 Task: Select the Always option in the global toolbar to show the label.
Action: Mouse moved to (14, 646)
Screenshot: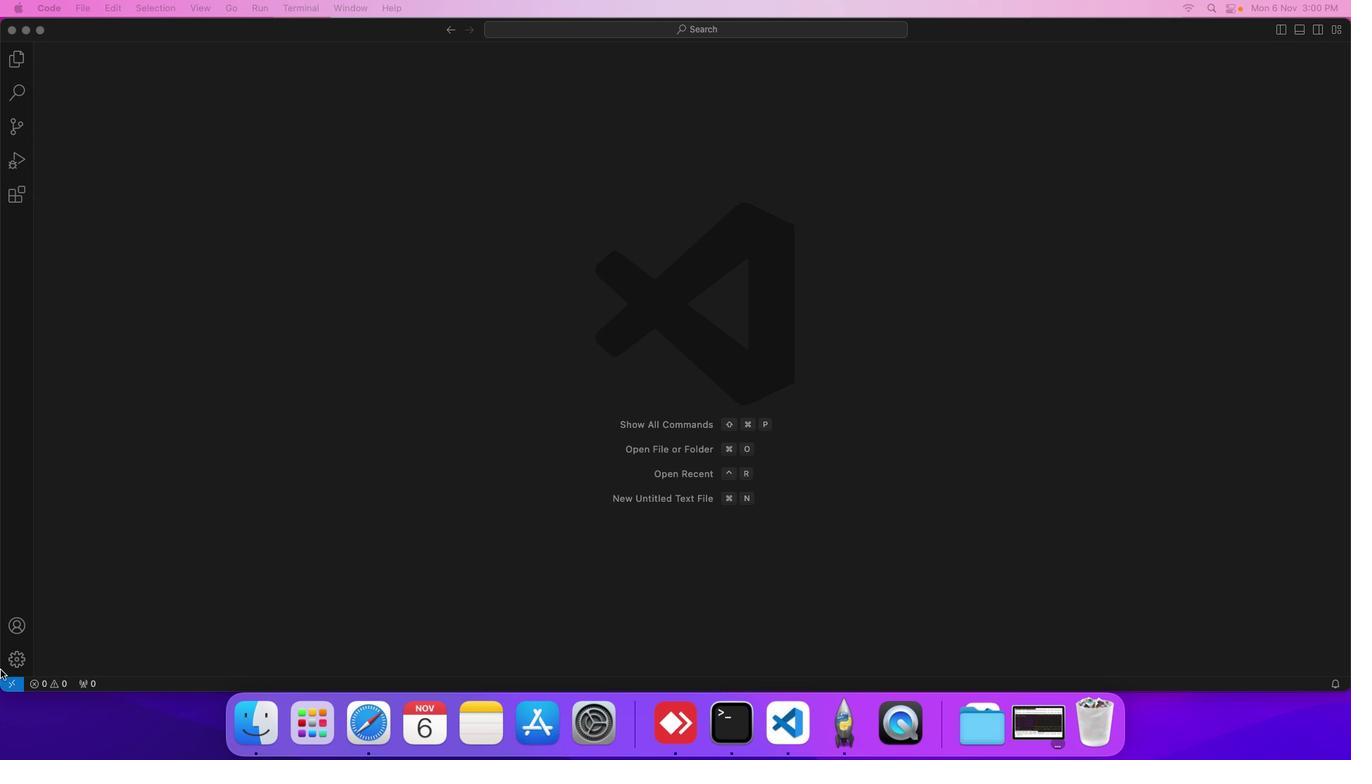
Action: Mouse pressed left at (14, 646)
Screenshot: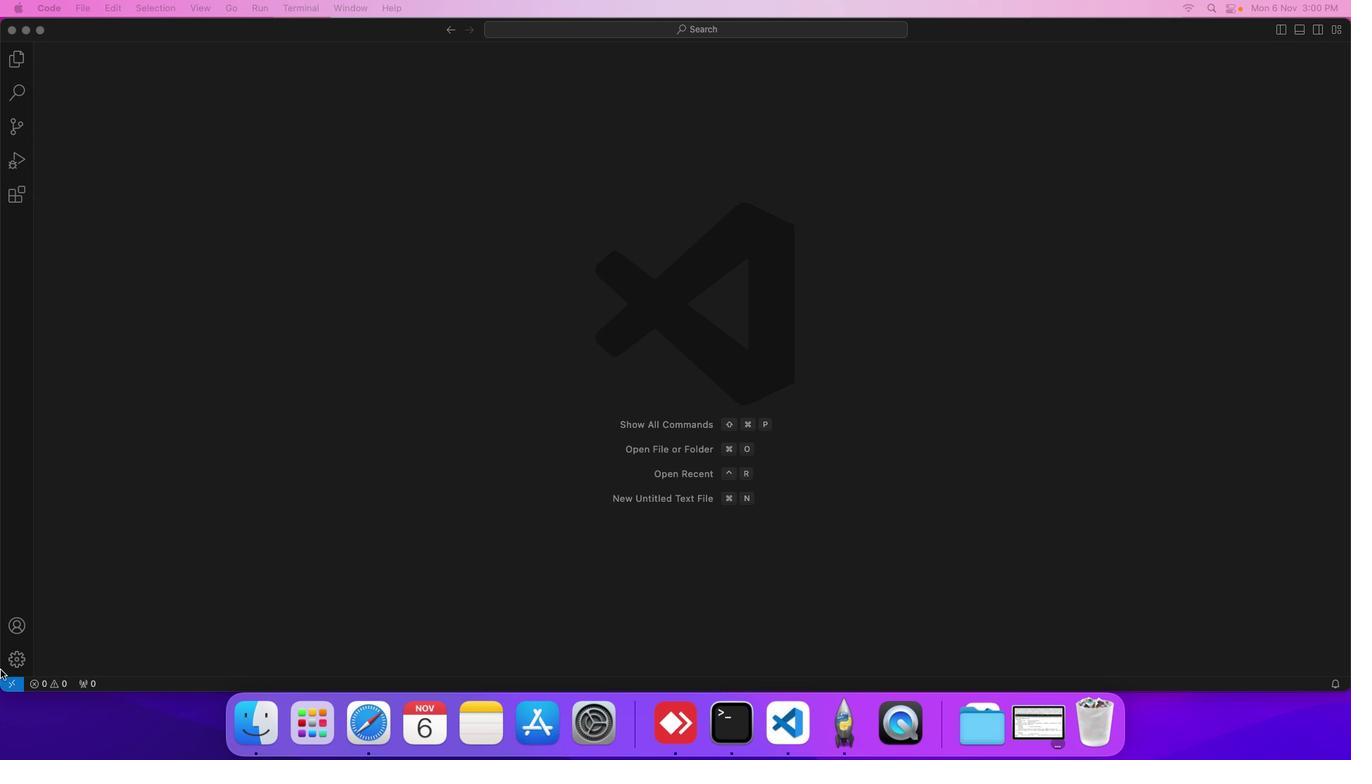 
Action: Mouse moved to (103, 535)
Screenshot: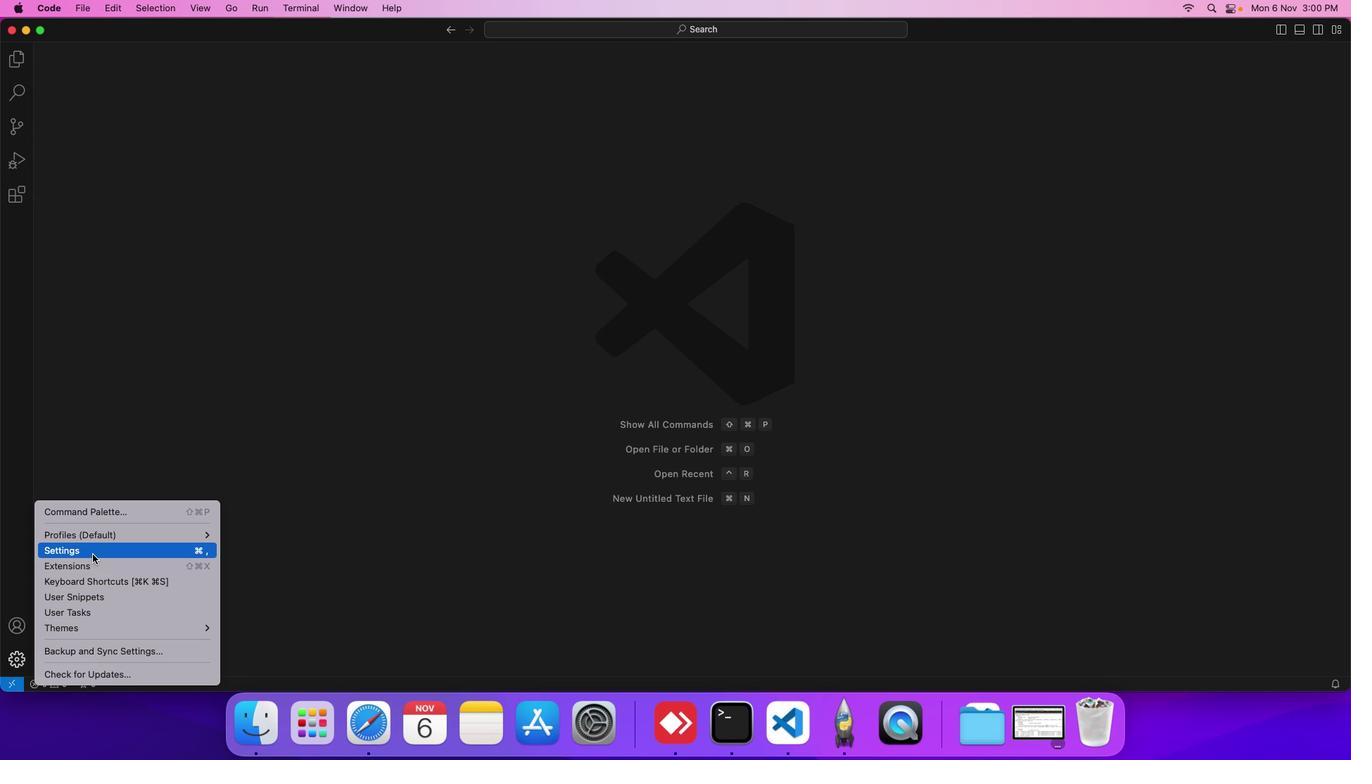 
Action: Mouse pressed left at (103, 535)
Screenshot: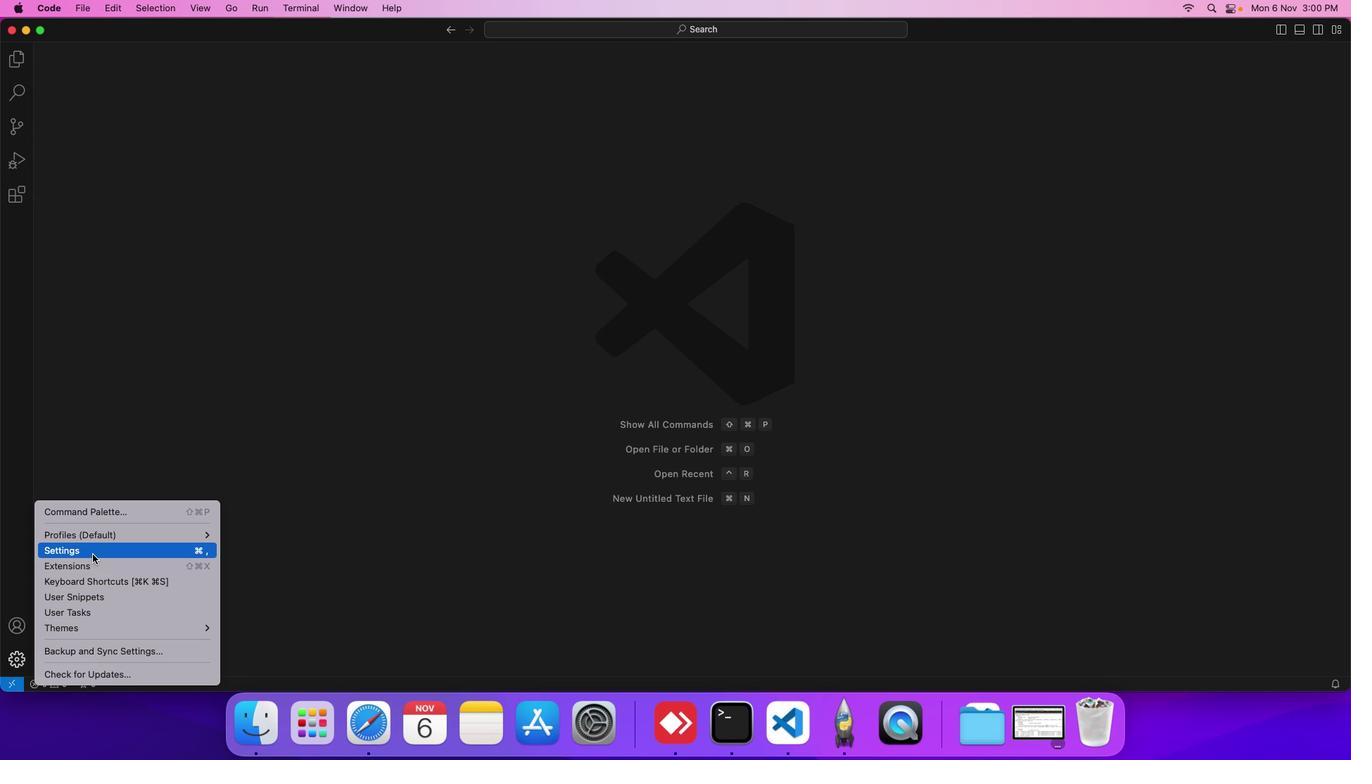 
Action: Mouse moved to (324, 197)
Screenshot: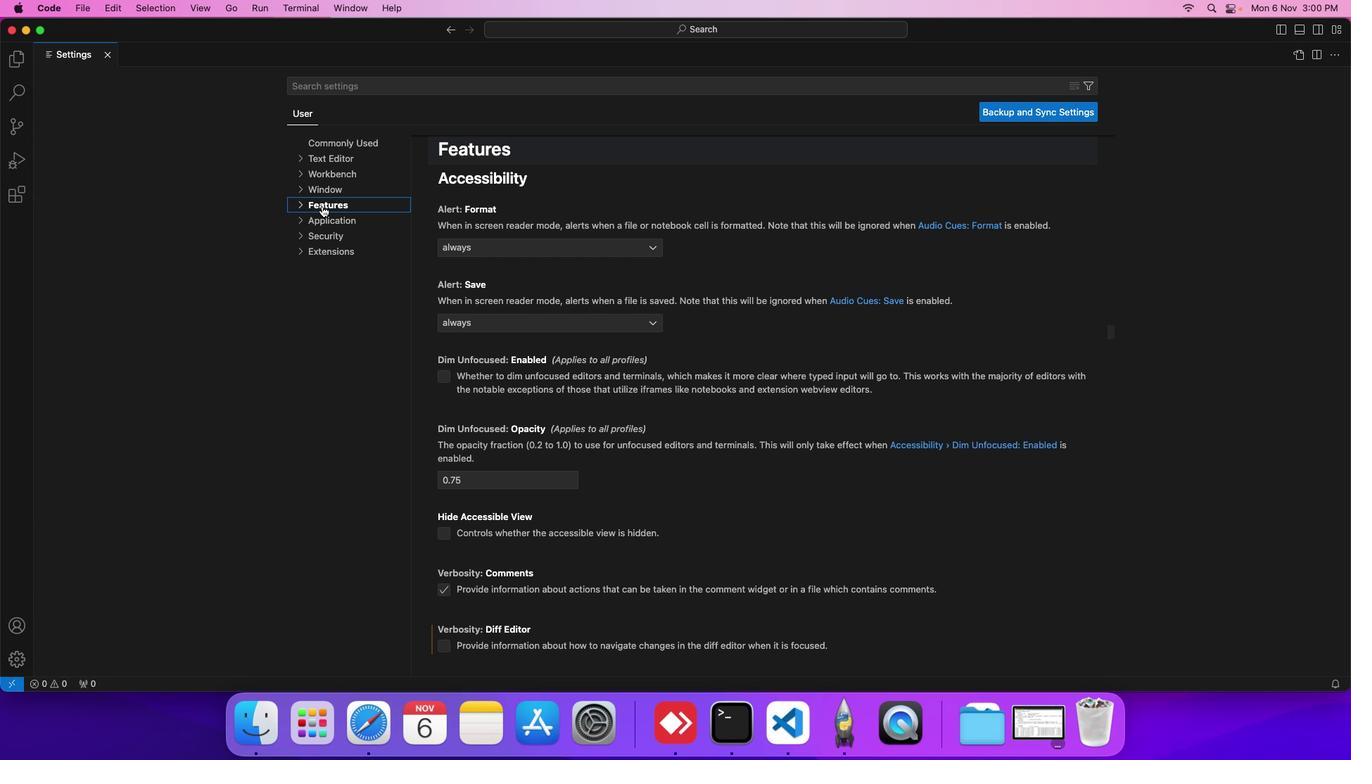 
Action: Mouse pressed left at (324, 197)
Screenshot: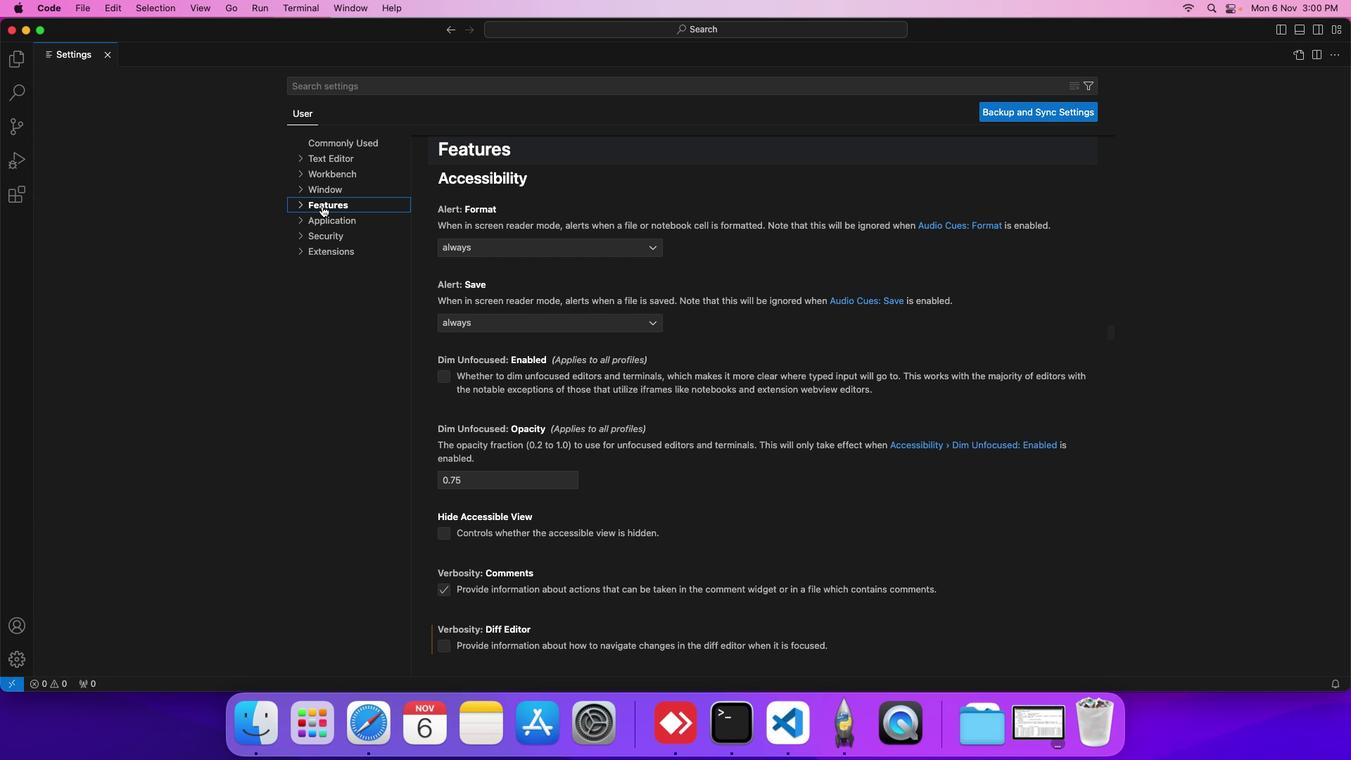 
Action: Mouse moved to (343, 418)
Screenshot: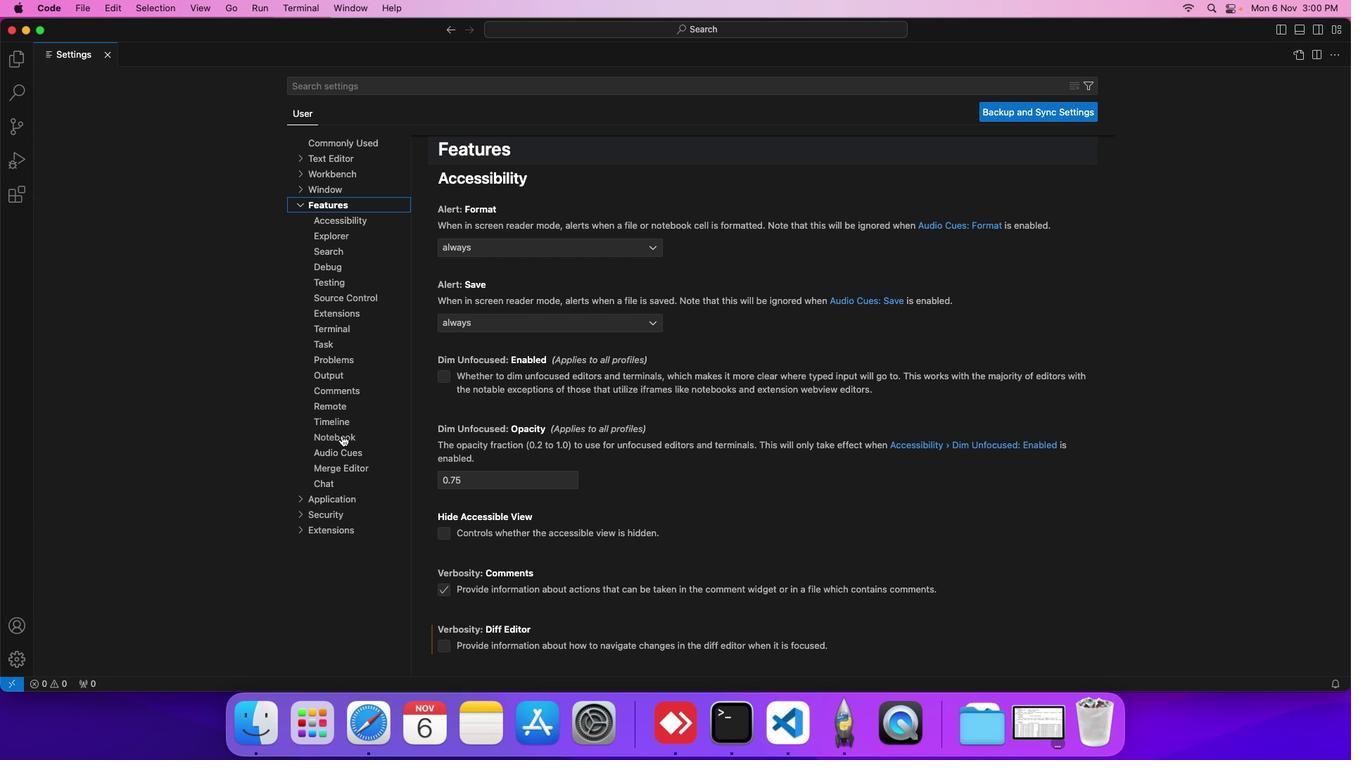 
Action: Mouse pressed left at (343, 418)
Screenshot: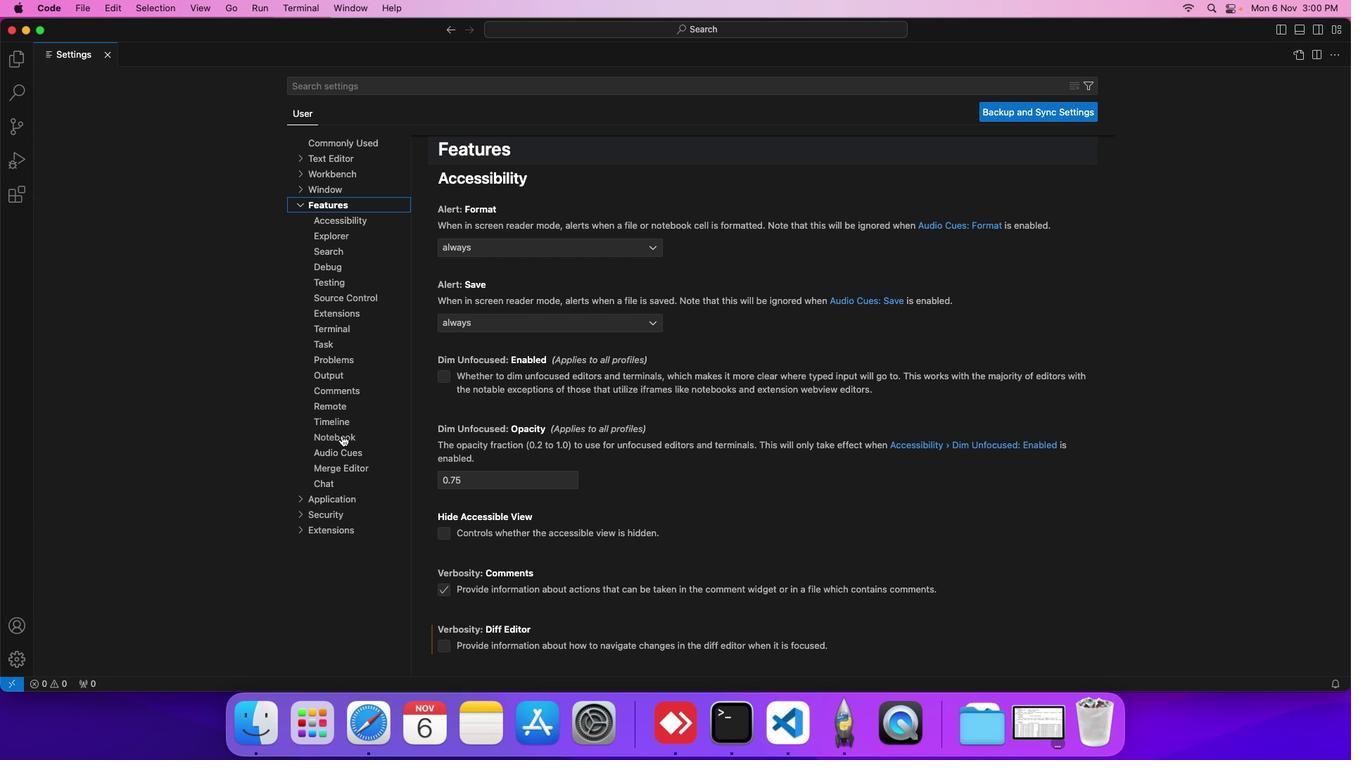 
Action: Mouse moved to (431, 468)
Screenshot: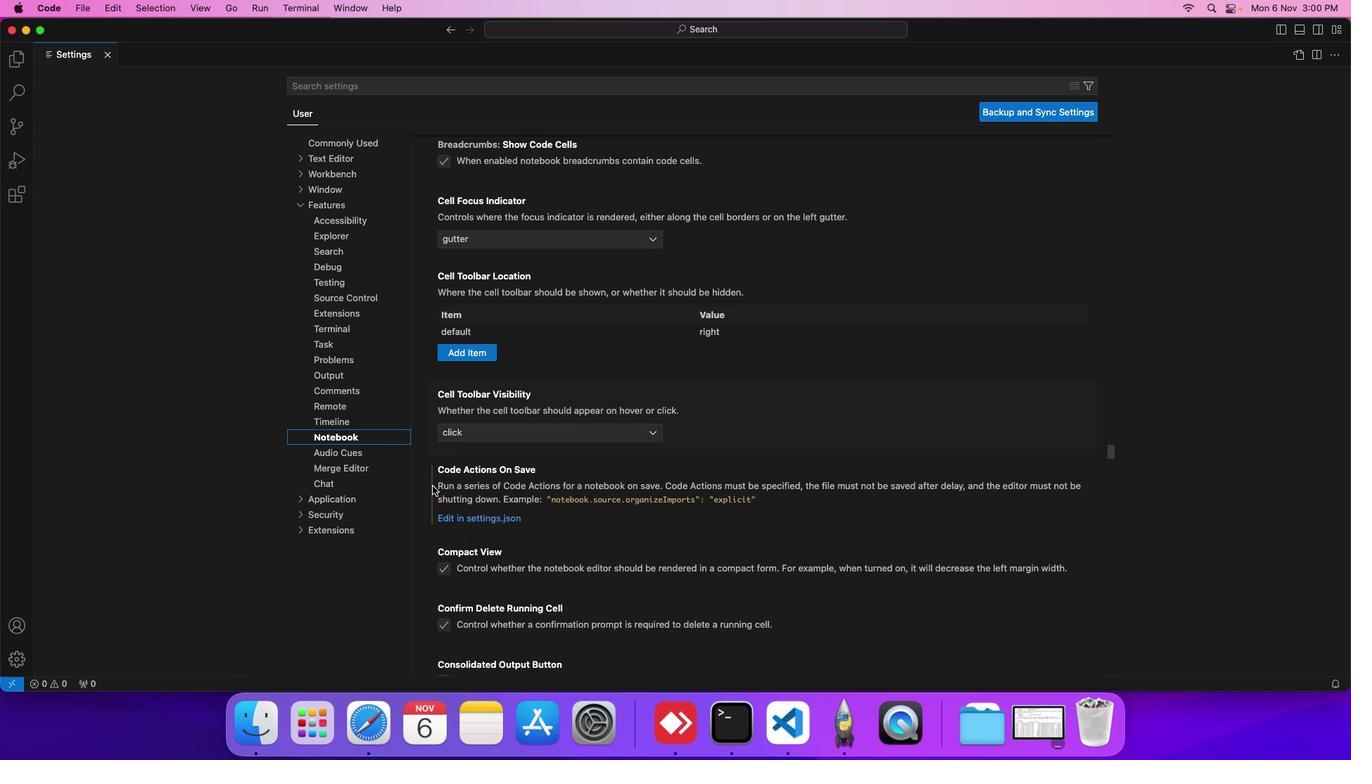 
Action: Mouse scrolled (431, 468) with delta (14, -1)
Screenshot: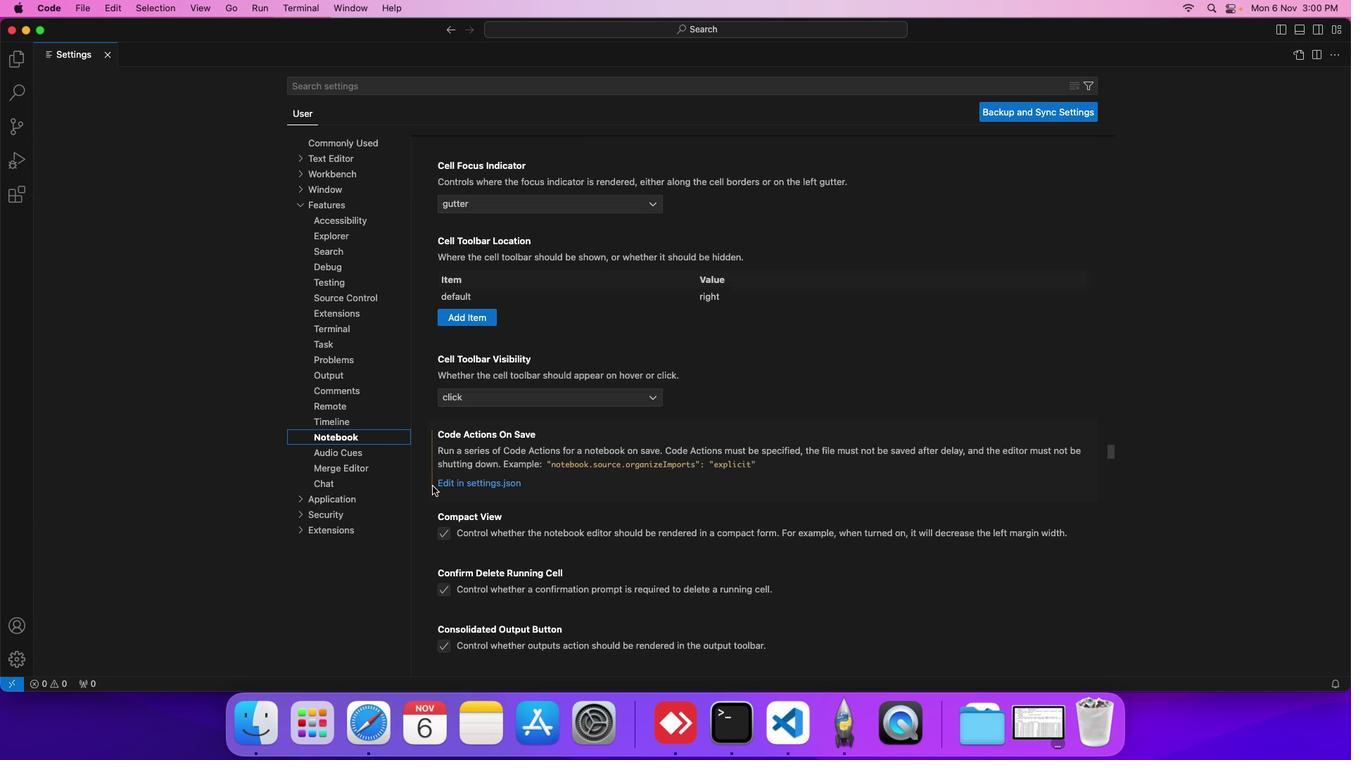 
Action: Mouse scrolled (431, 468) with delta (14, -1)
Screenshot: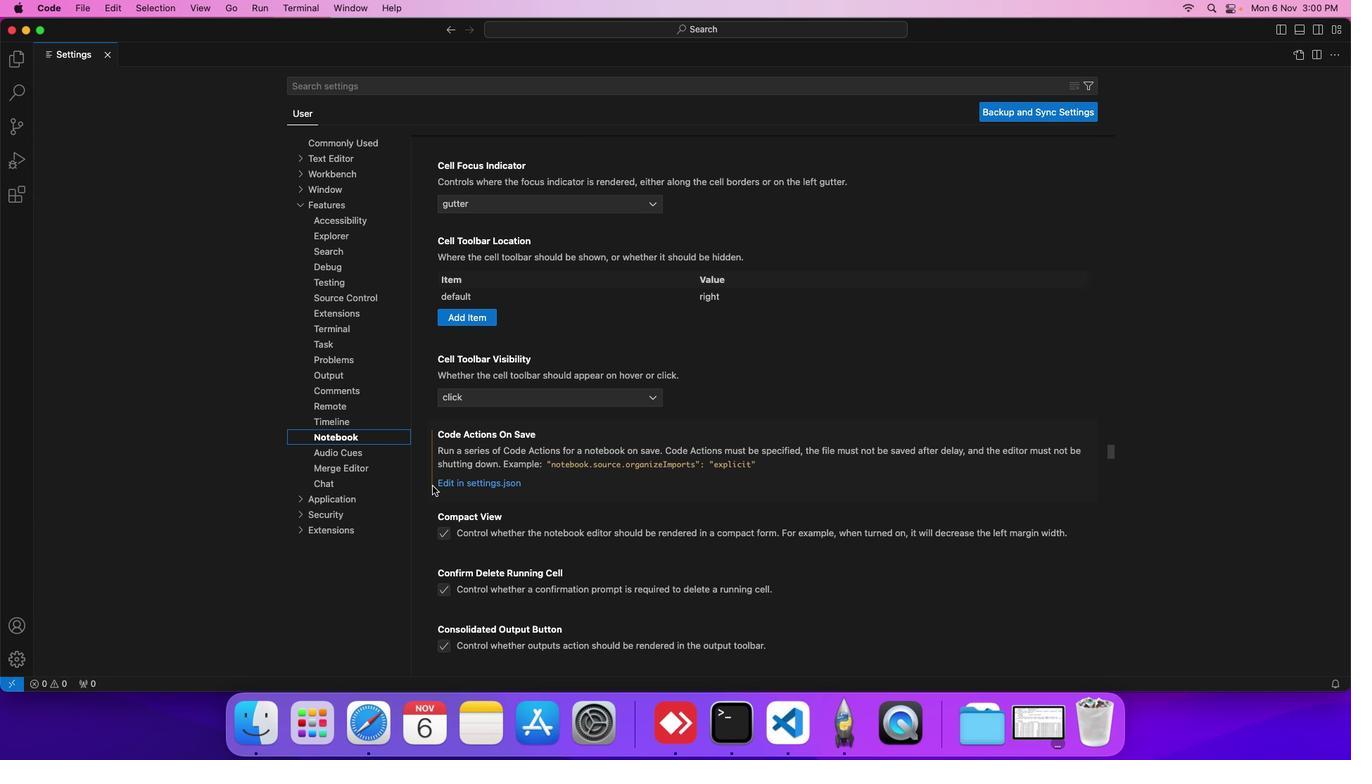
Action: Mouse scrolled (431, 468) with delta (14, -1)
Screenshot: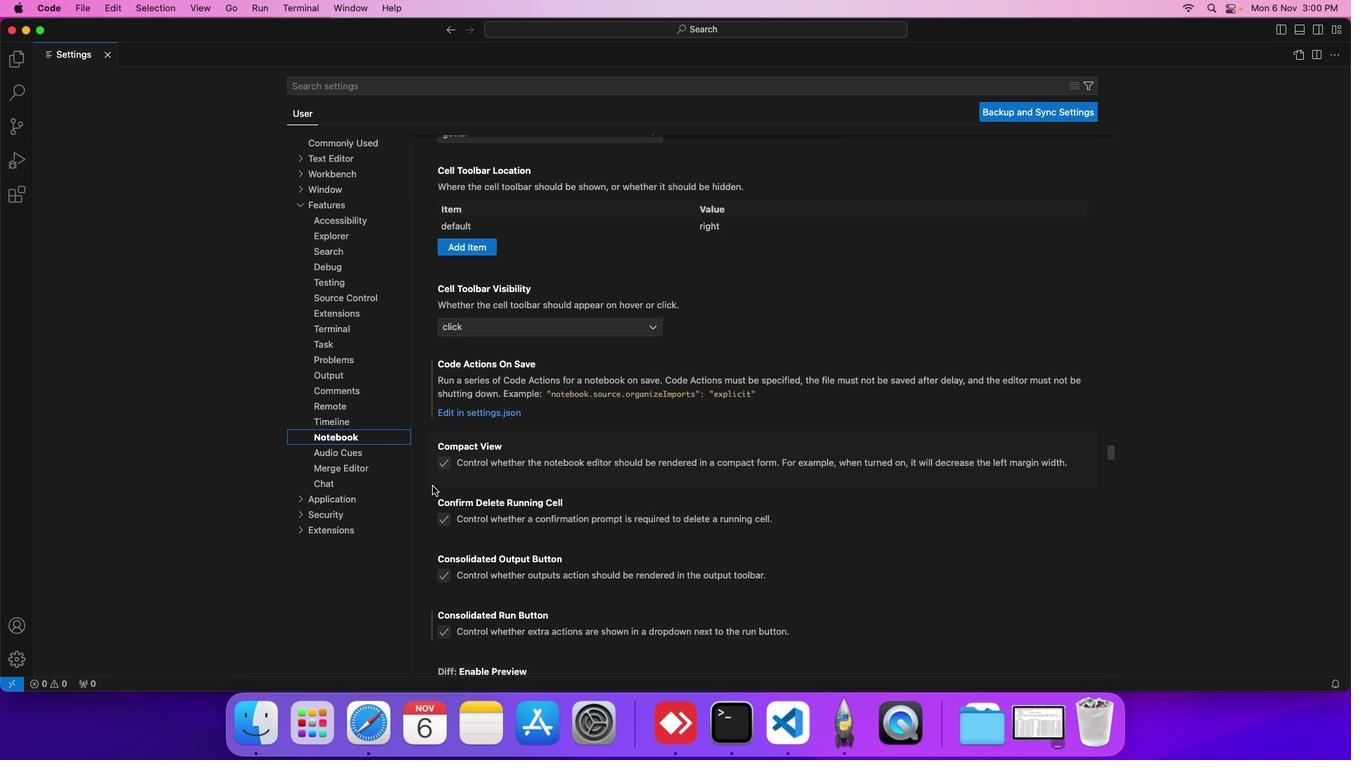 
Action: Mouse scrolled (431, 468) with delta (14, -1)
Screenshot: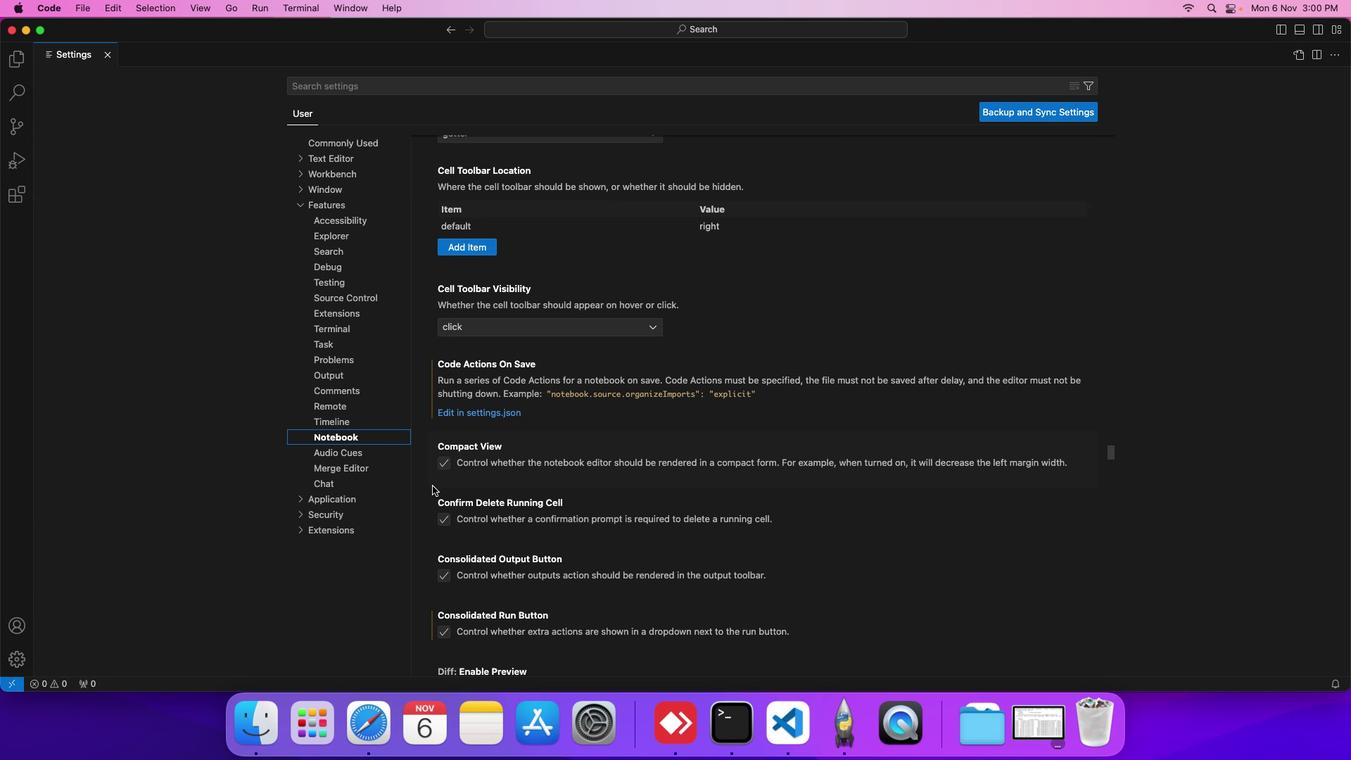 
Action: Mouse scrolled (431, 468) with delta (14, -1)
Screenshot: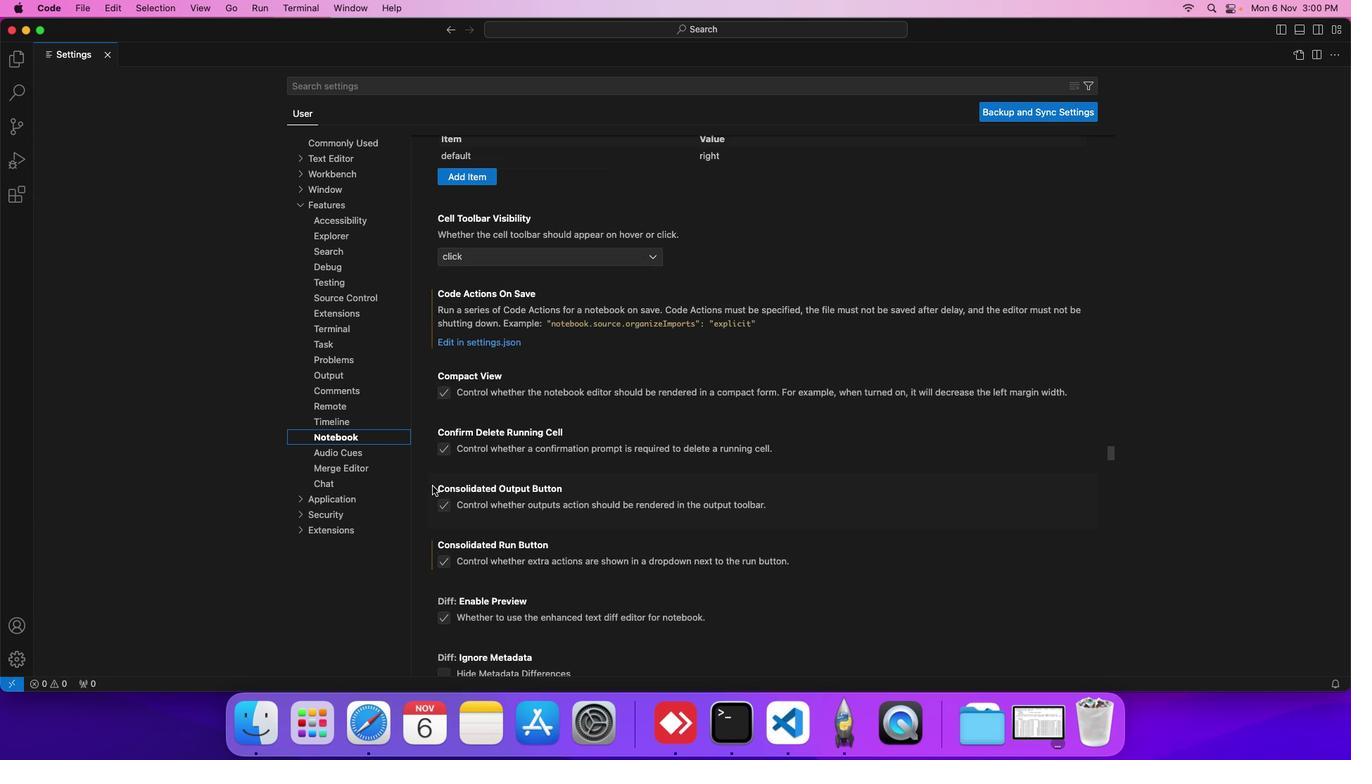 
Action: Mouse scrolled (431, 468) with delta (14, -1)
Screenshot: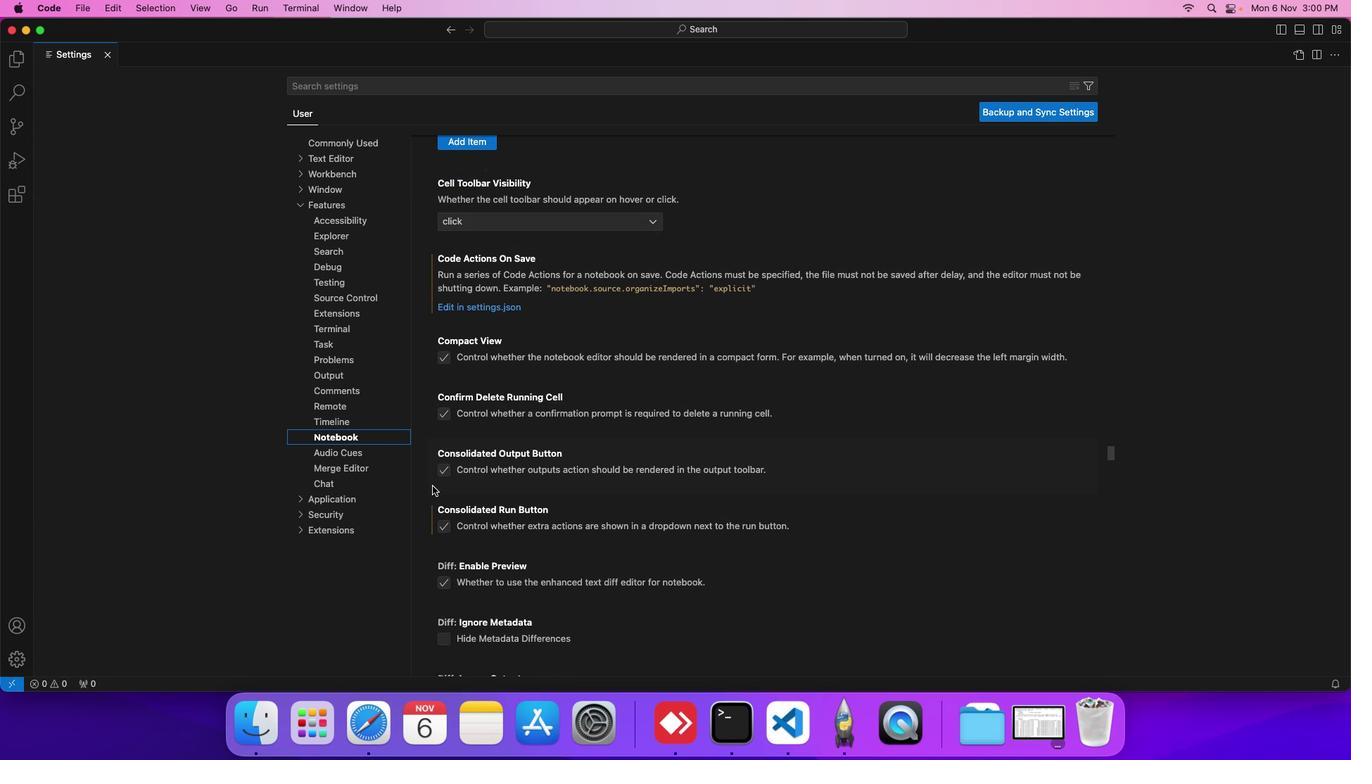 
Action: Mouse scrolled (431, 468) with delta (14, -1)
Screenshot: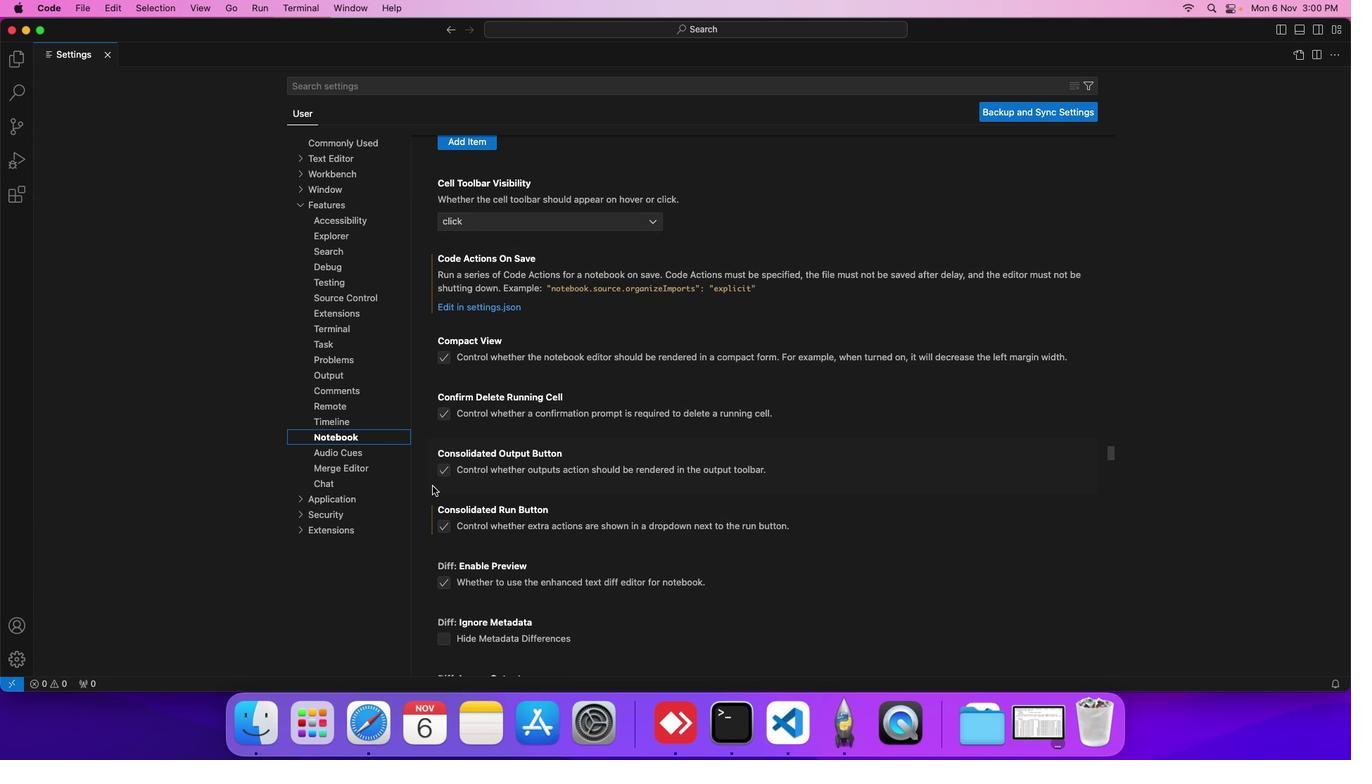 
Action: Mouse scrolled (431, 468) with delta (14, -1)
Screenshot: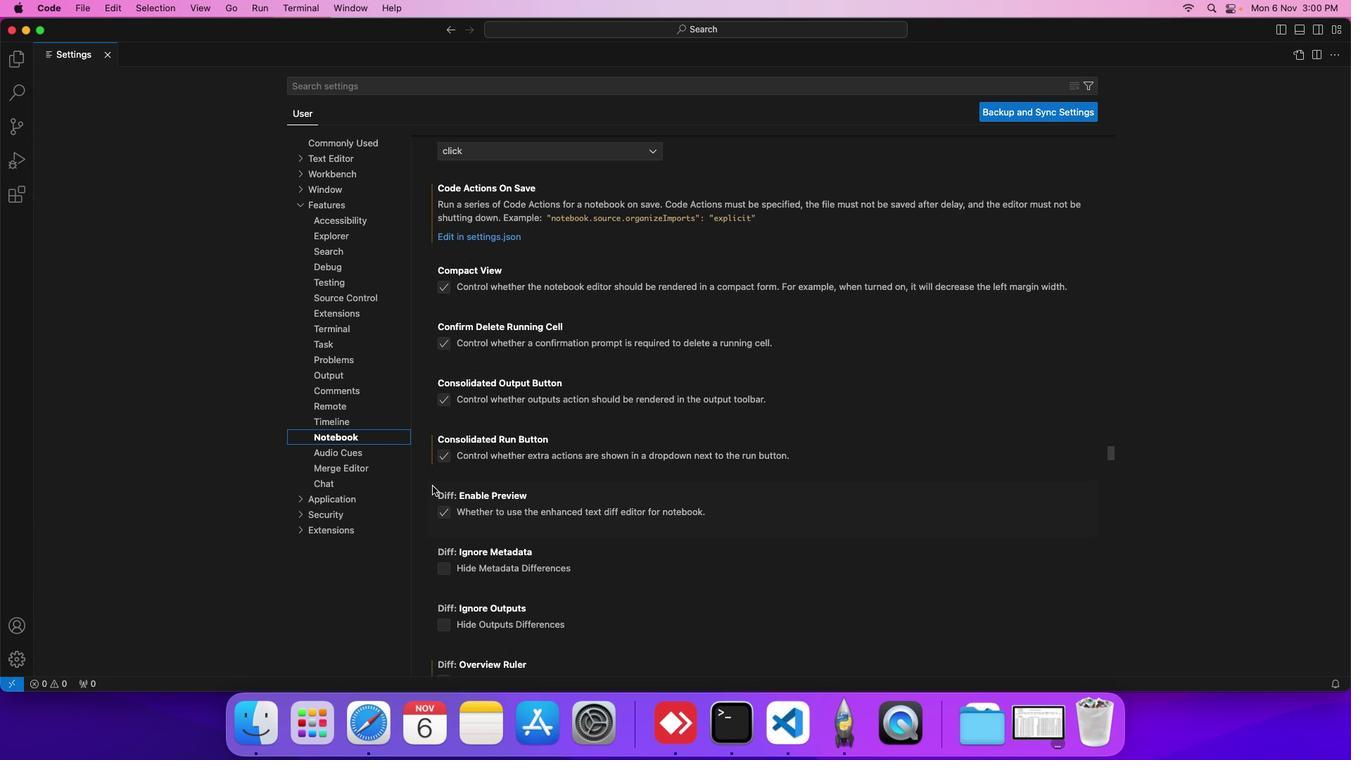 
Action: Mouse scrolled (431, 468) with delta (14, -1)
Screenshot: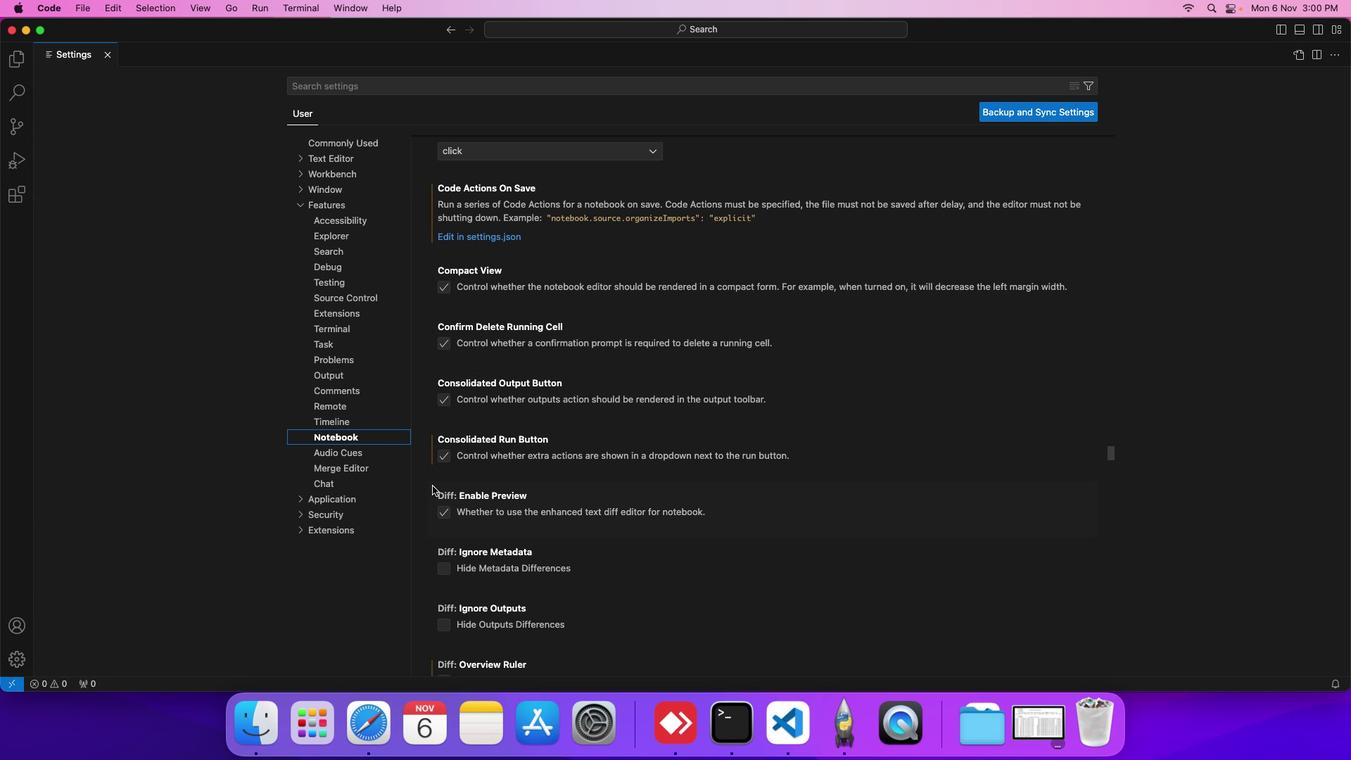 
Action: Mouse scrolled (431, 468) with delta (14, -1)
Screenshot: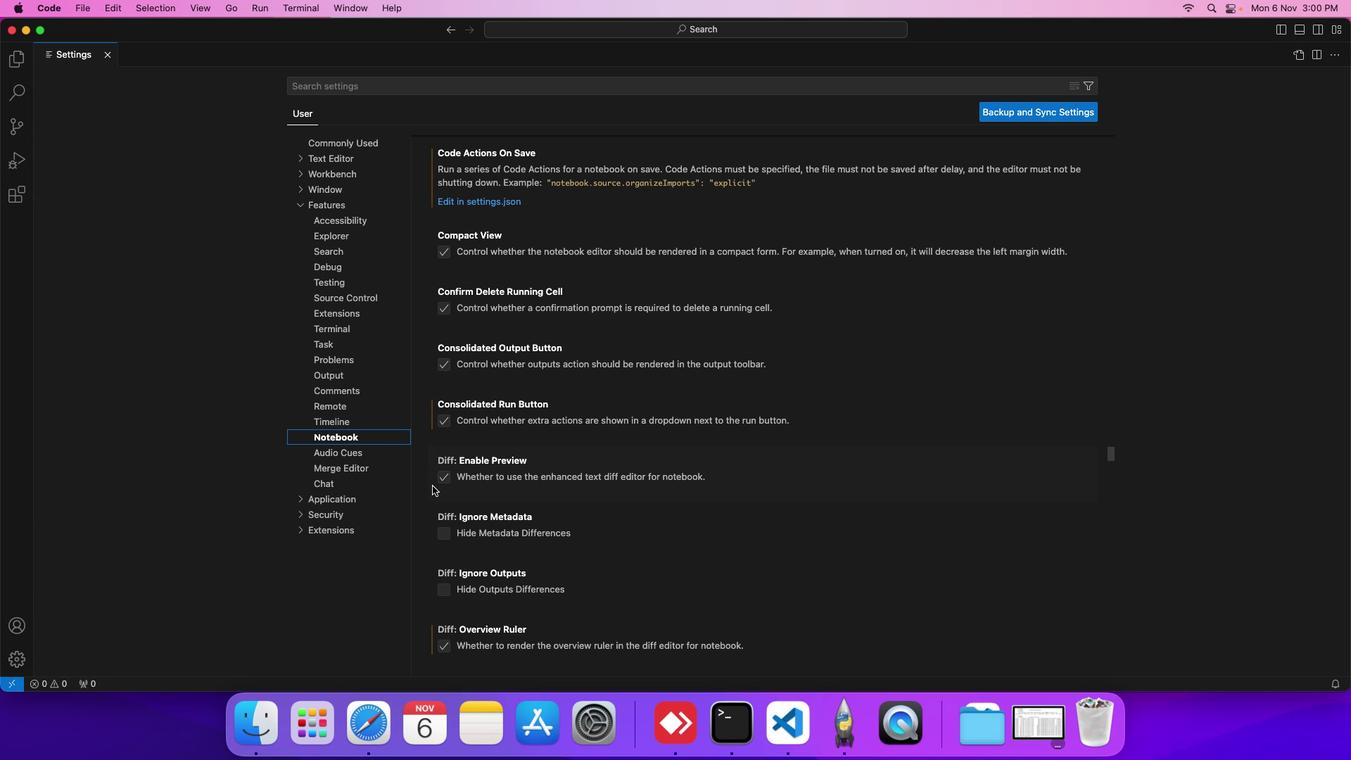 
Action: Mouse scrolled (431, 468) with delta (14, -1)
Screenshot: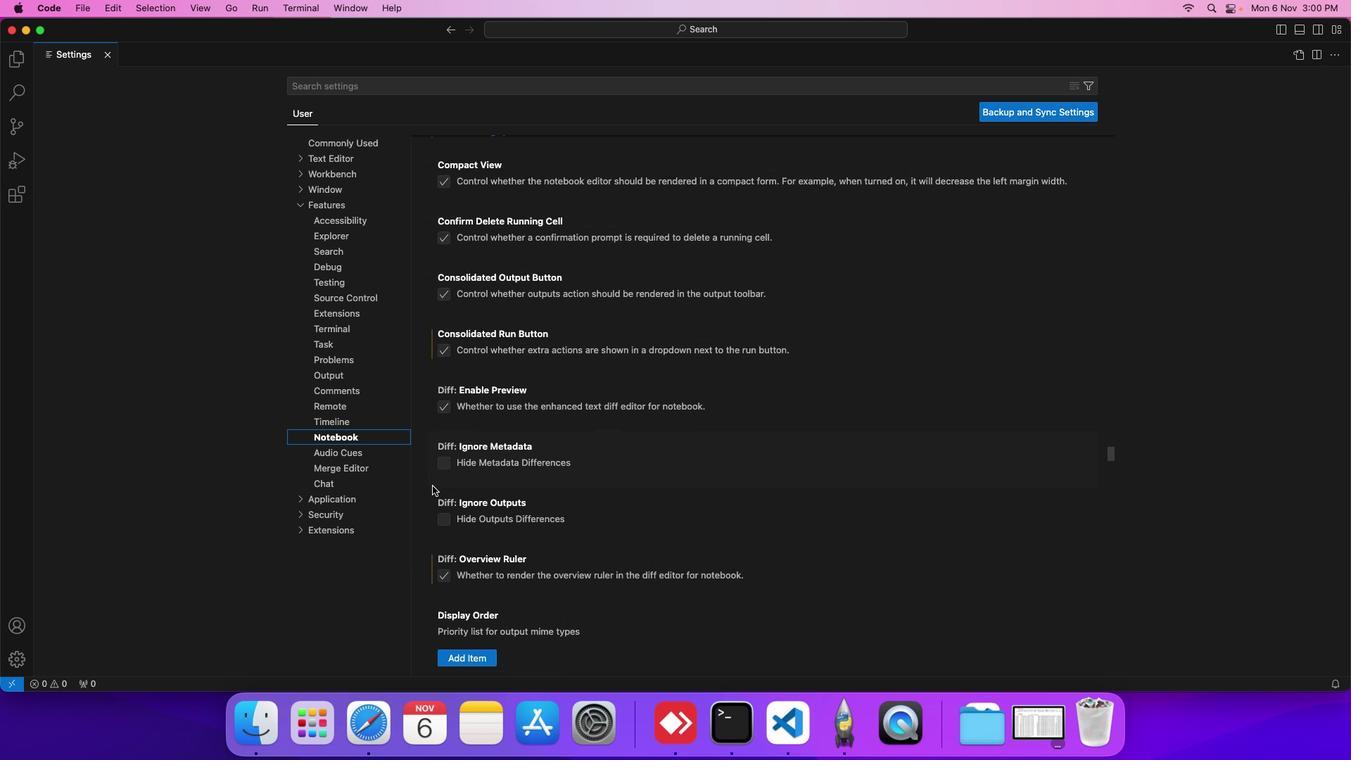 
Action: Mouse scrolled (431, 468) with delta (14, -1)
Screenshot: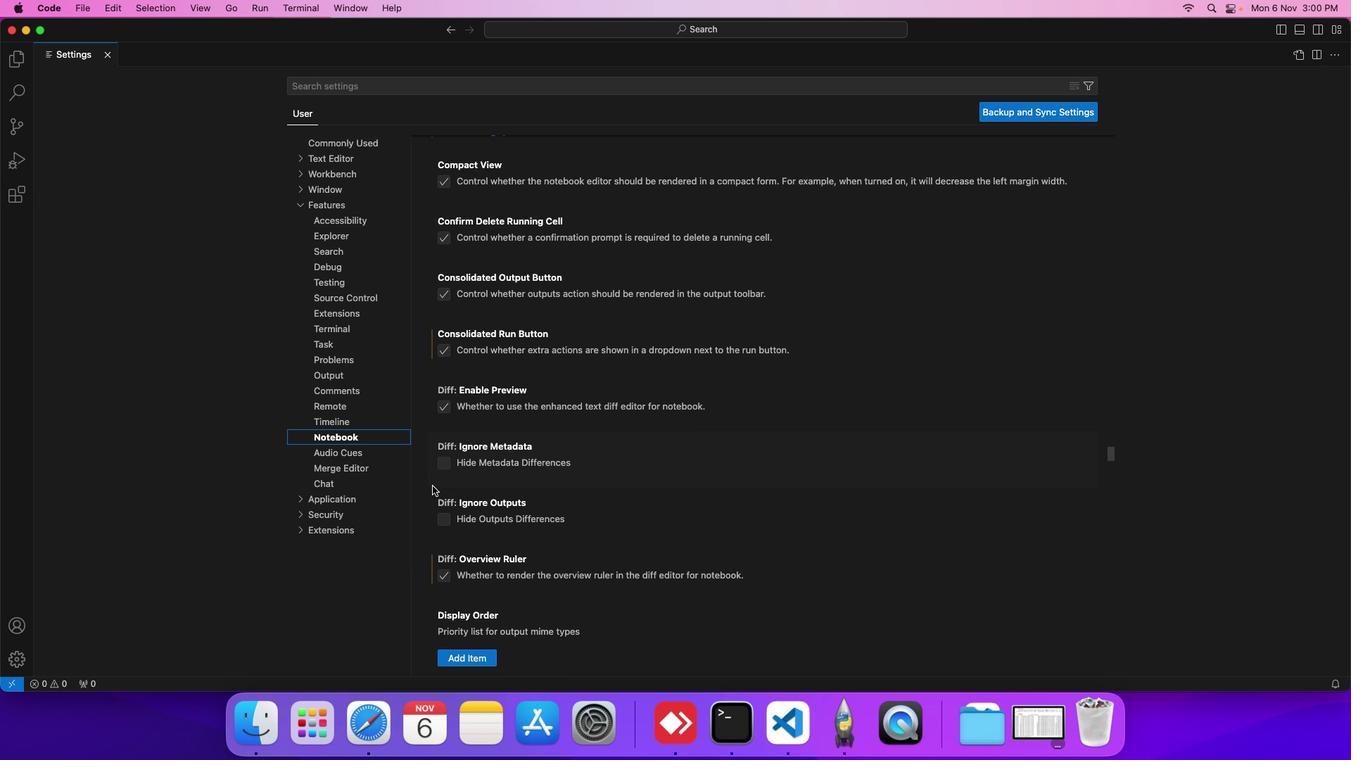 
Action: Mouse scrolled (431, 468) with delta (14, -1)
Screenshot: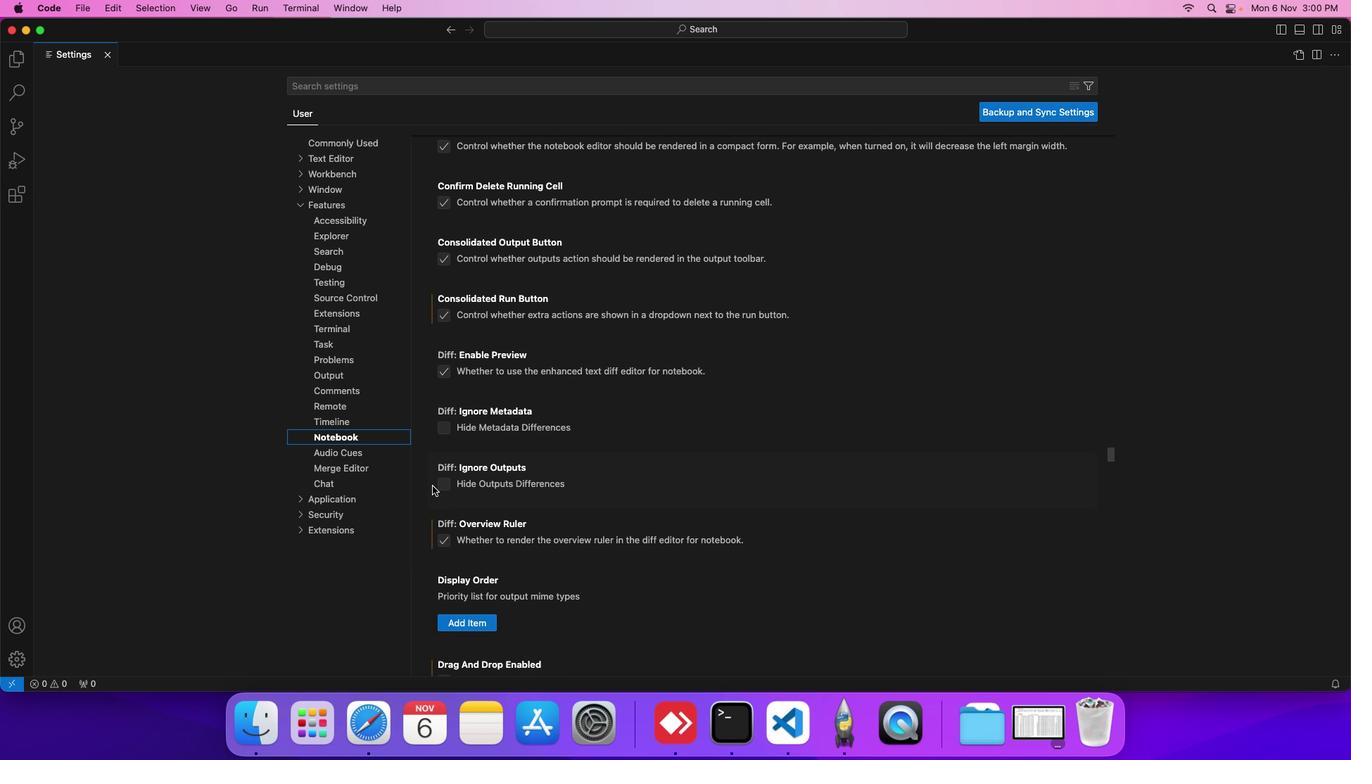 
Action: Mouse scrolled (431, 468) with delta (14, -1)
Screenshot: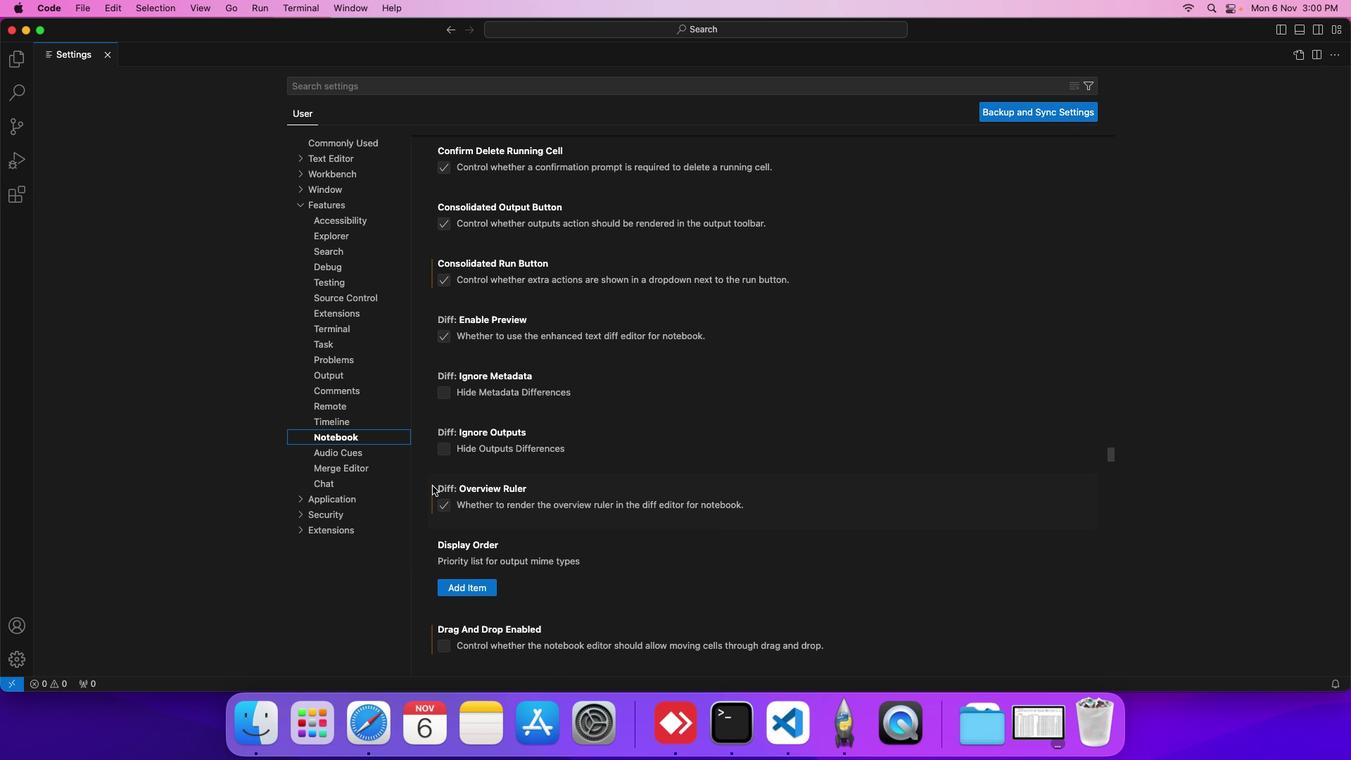
Action: Mouse scrolled (431, 468) with delta (14, -1)
Screenshot: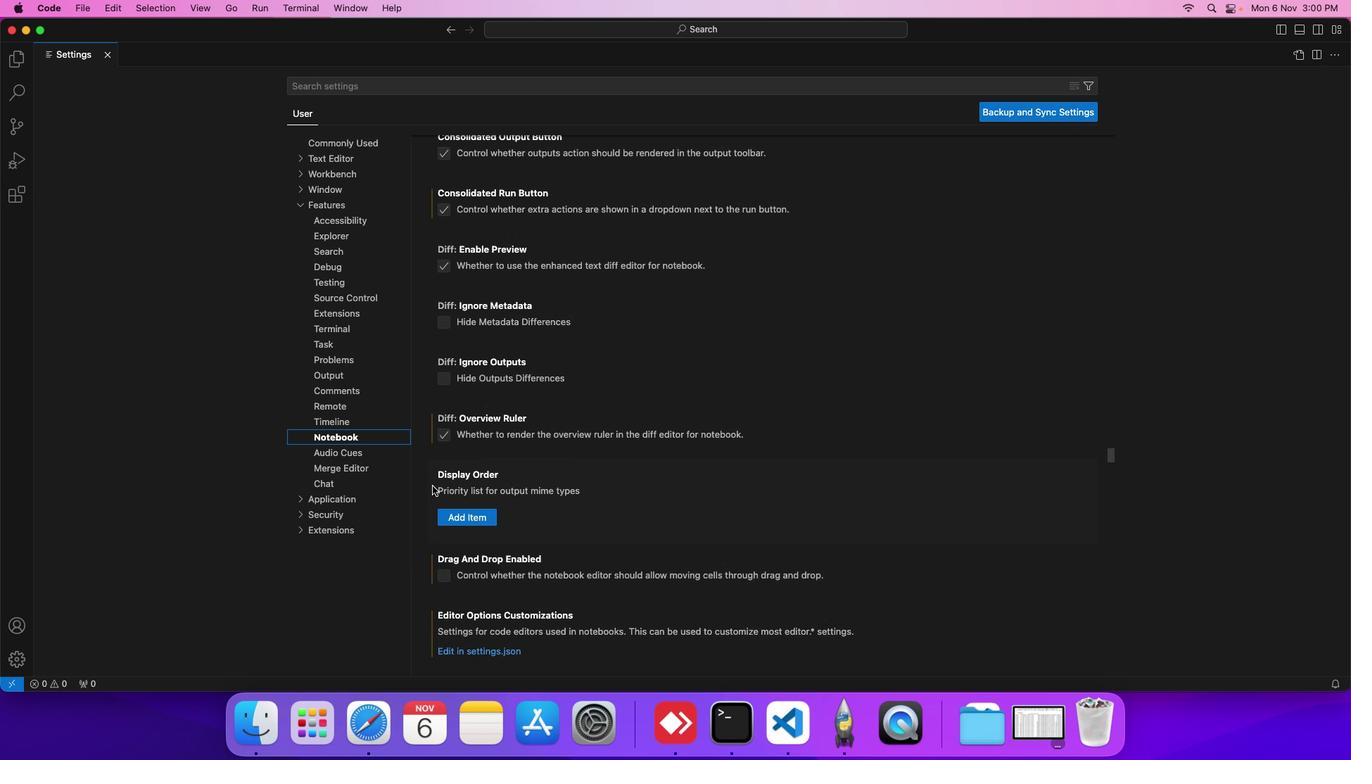 
Action: Mouse scrolled (431, 468) with delta (14, -1)
Screenshot: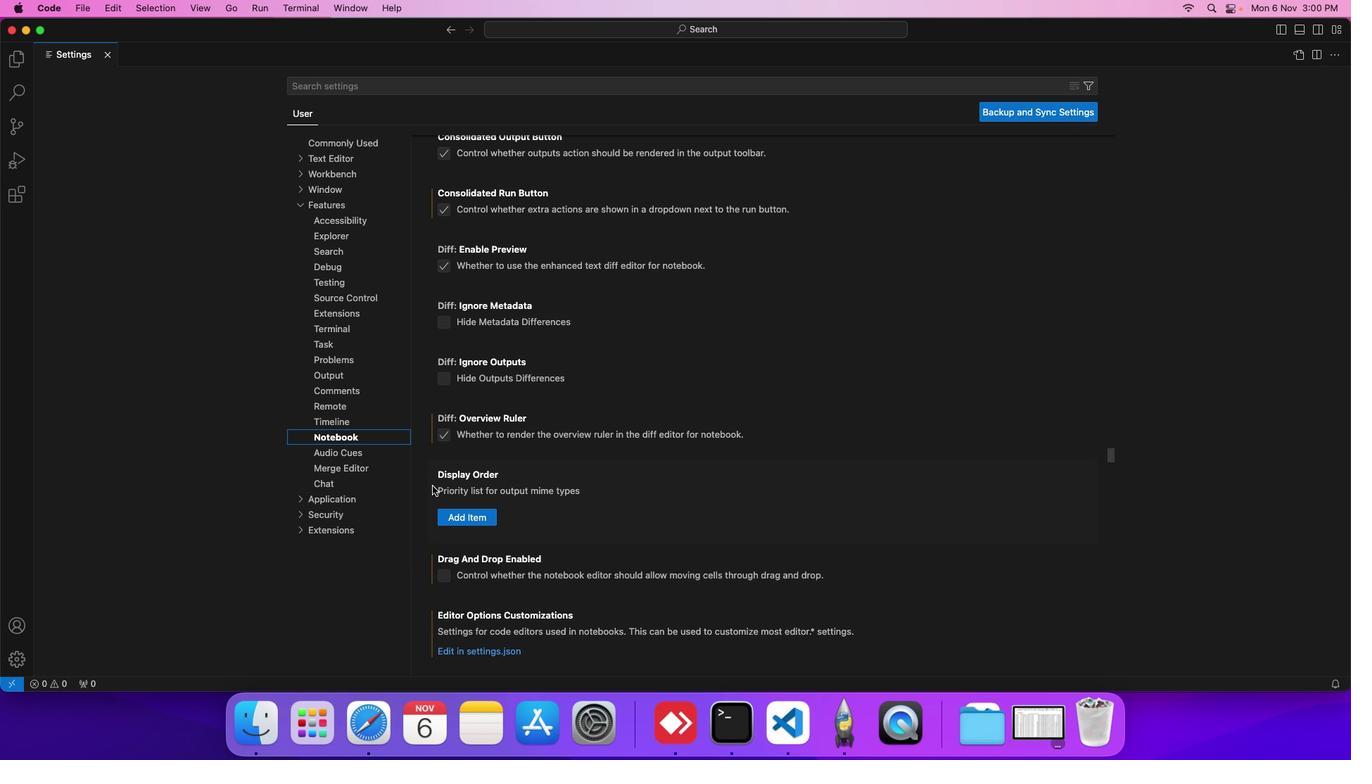 
Action: Mouse scrolled (431, 468) with delta (14, -1)
Screenshot: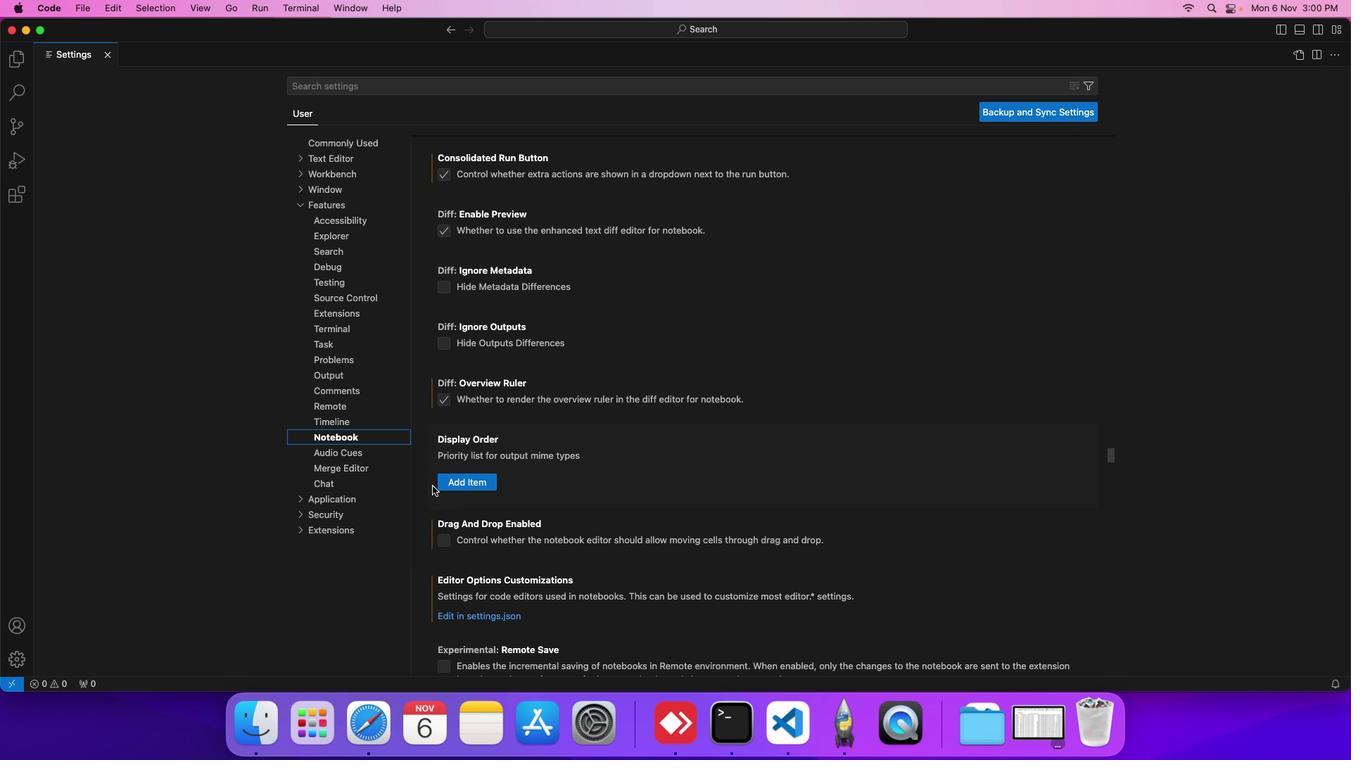 
Action: Mouse scrolled (431, 468) with delta (14, -1)
Screenshot: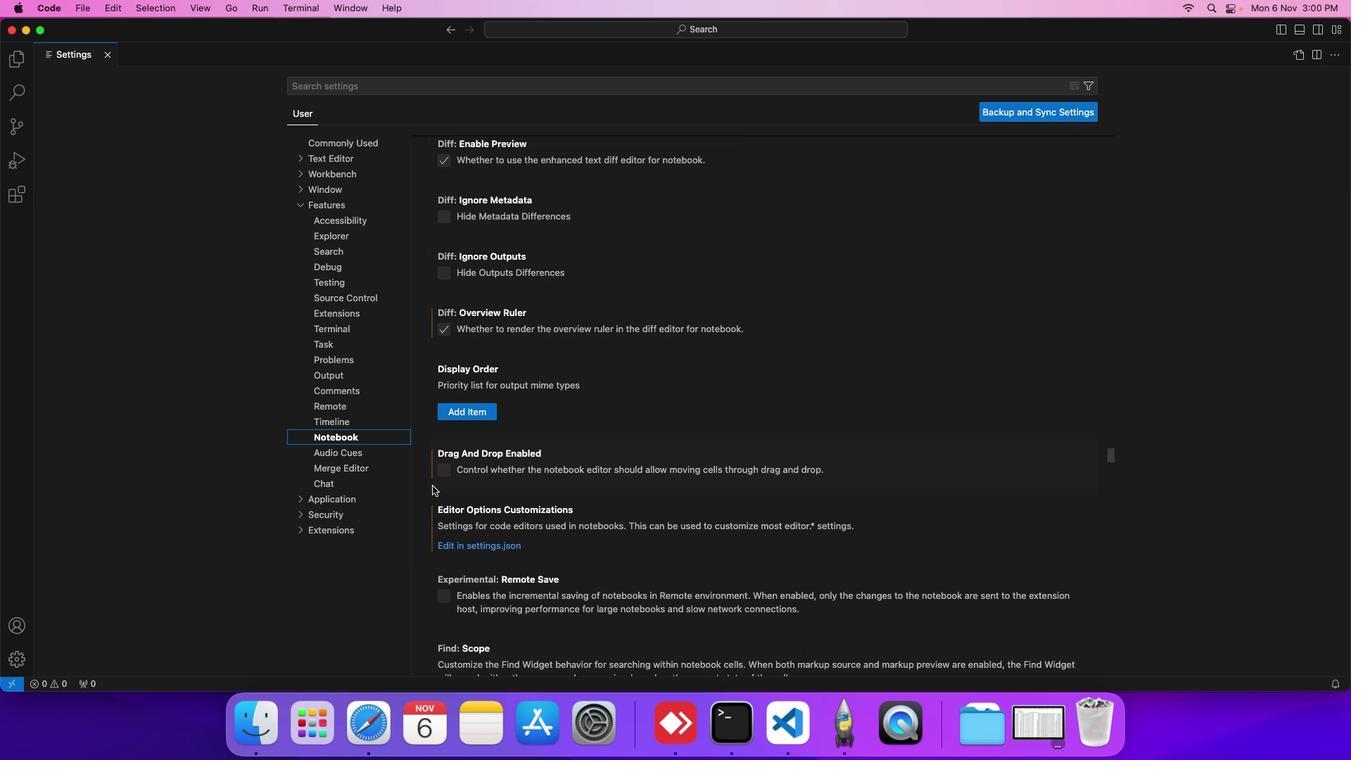 
Action: Mouse scrolled (431, 468) with delta (14, -1)
Screenshot: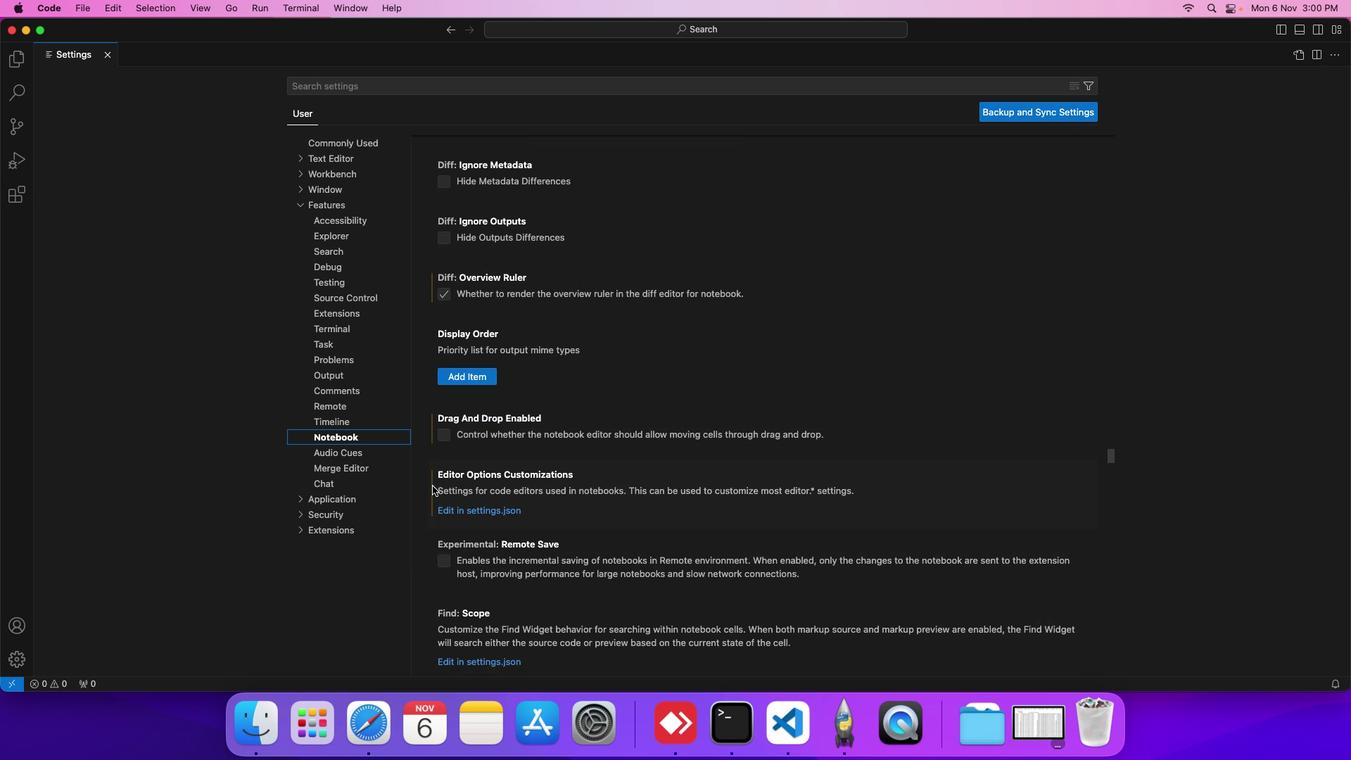 
Action: Mouse scrolled (431, 468) with delta (14, -1)
Screenshot: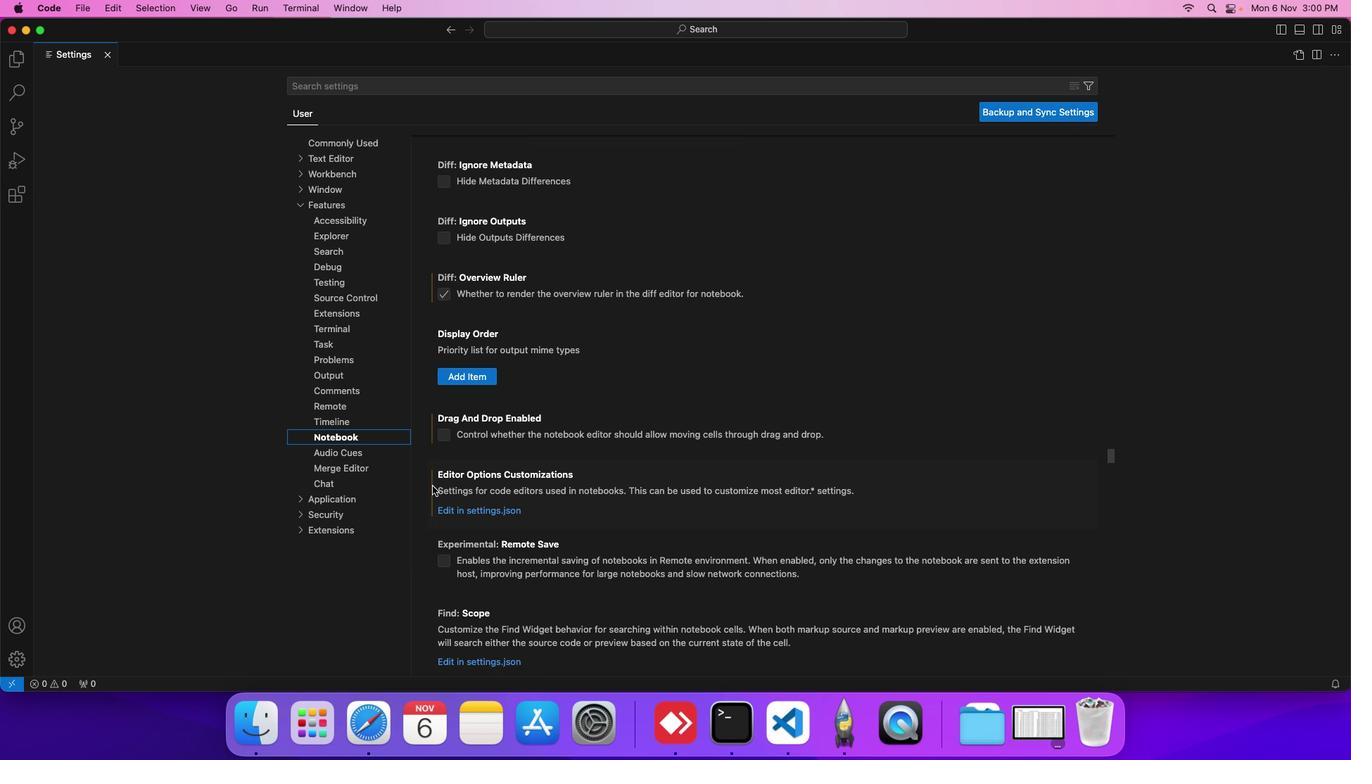 
Action: Mouse scrolled (431, 468) with delta (14, -1)
Screenshot: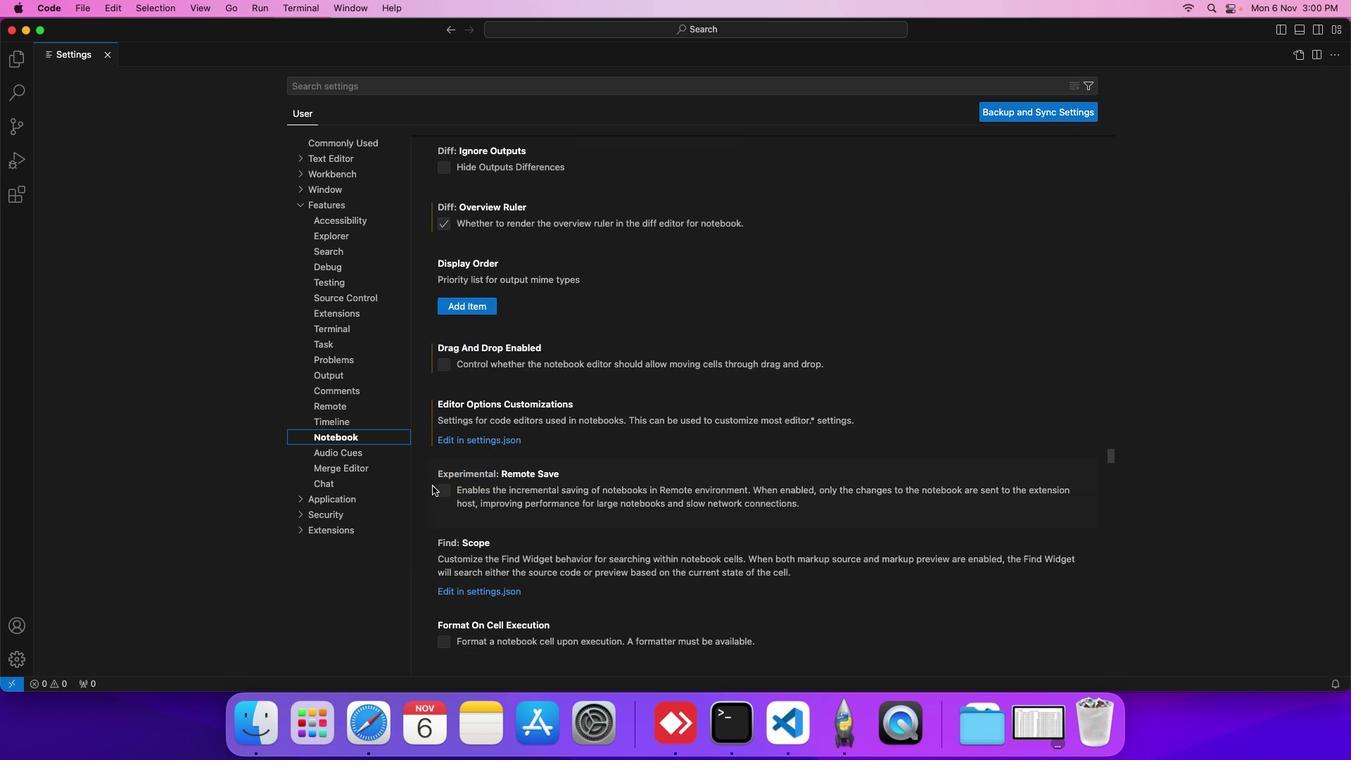
Action: Mouse scrolled (431, 468) with delta (14, -1)
Screenshot: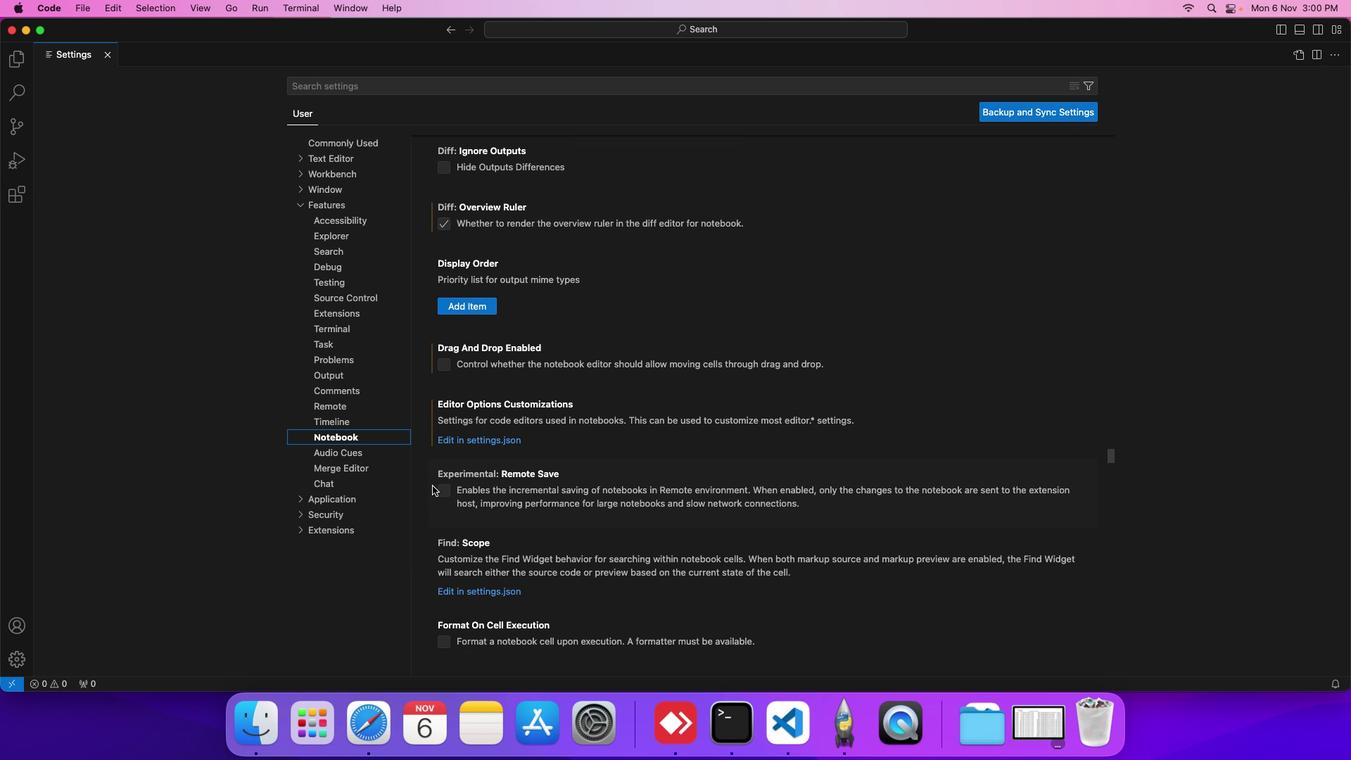 
Action: Mouse scrolled (431, 468) with delta (14, -1)
Screenshot: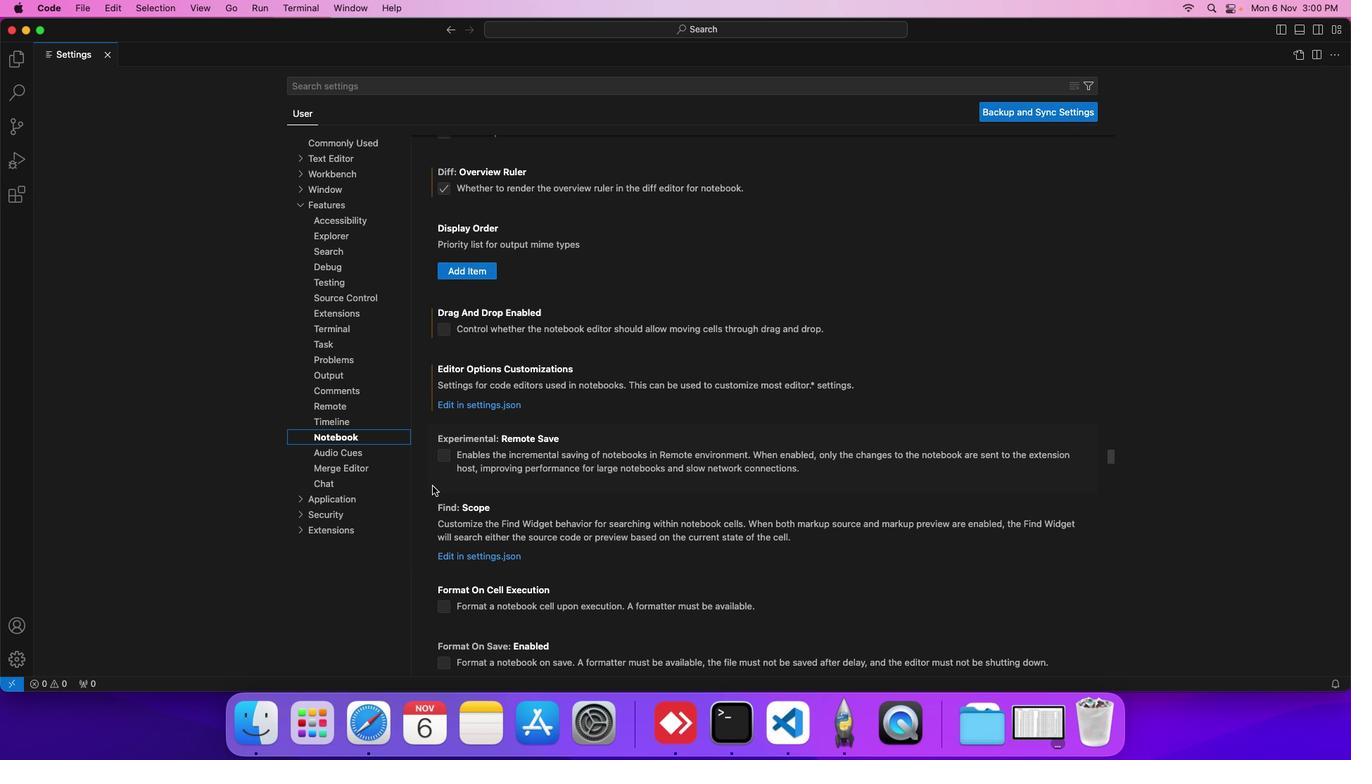 
Action: Mouse scrolled (431, 468) with delta (14, -1)
Screenshot: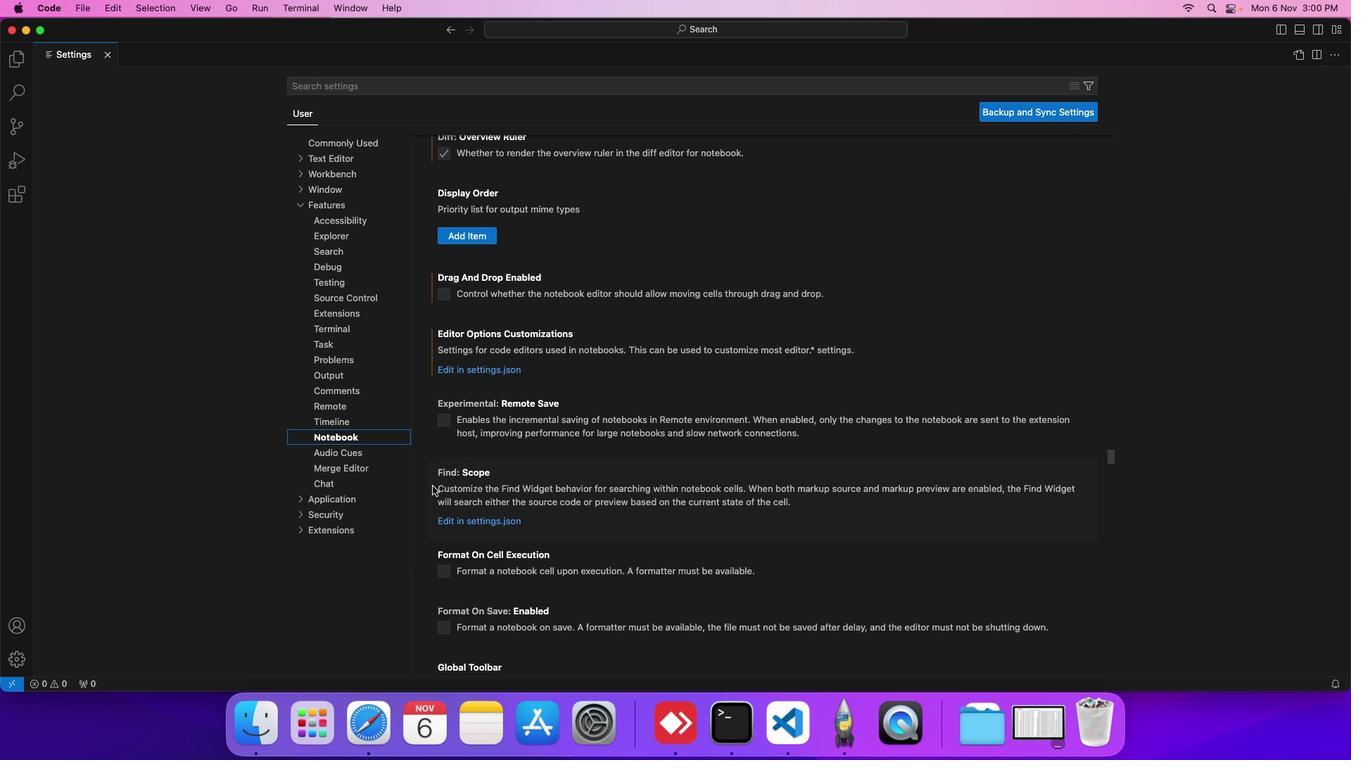 
Action: Mouse scrolled (431, 468) with delta (14, -1)
Screenshot: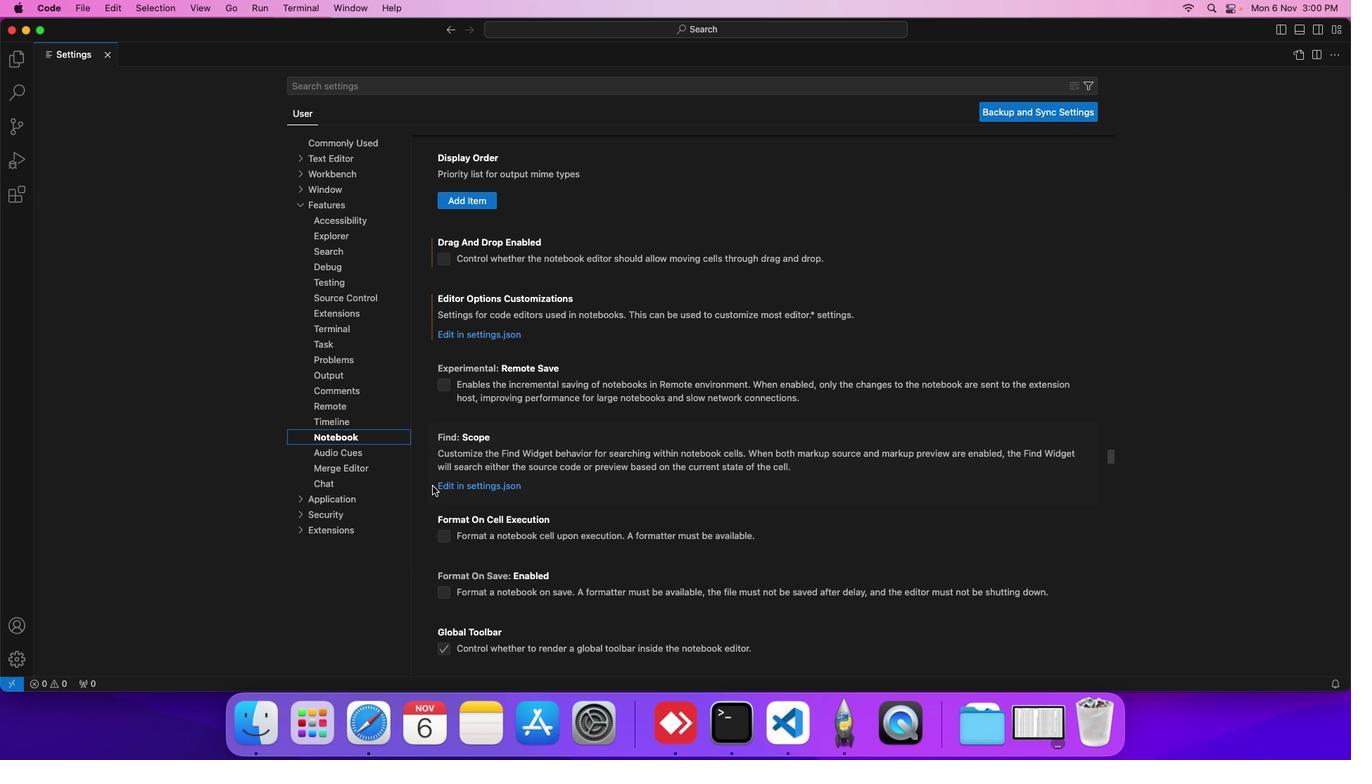 
Action: Mouse scrolled (431, 468) with delta (14, -1)
Screenshot: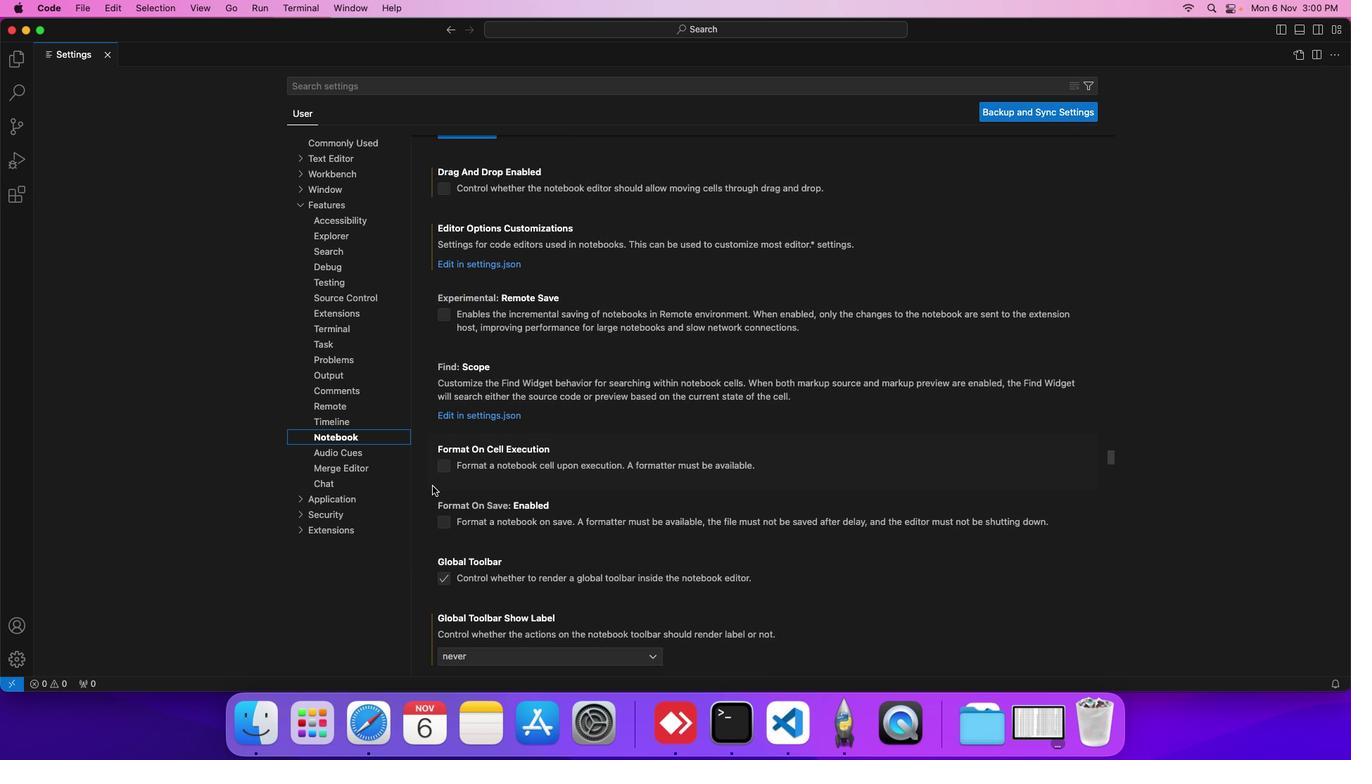 
Action: Mouse scrolled (431, 468) with delta (14, -1)
Screenshot: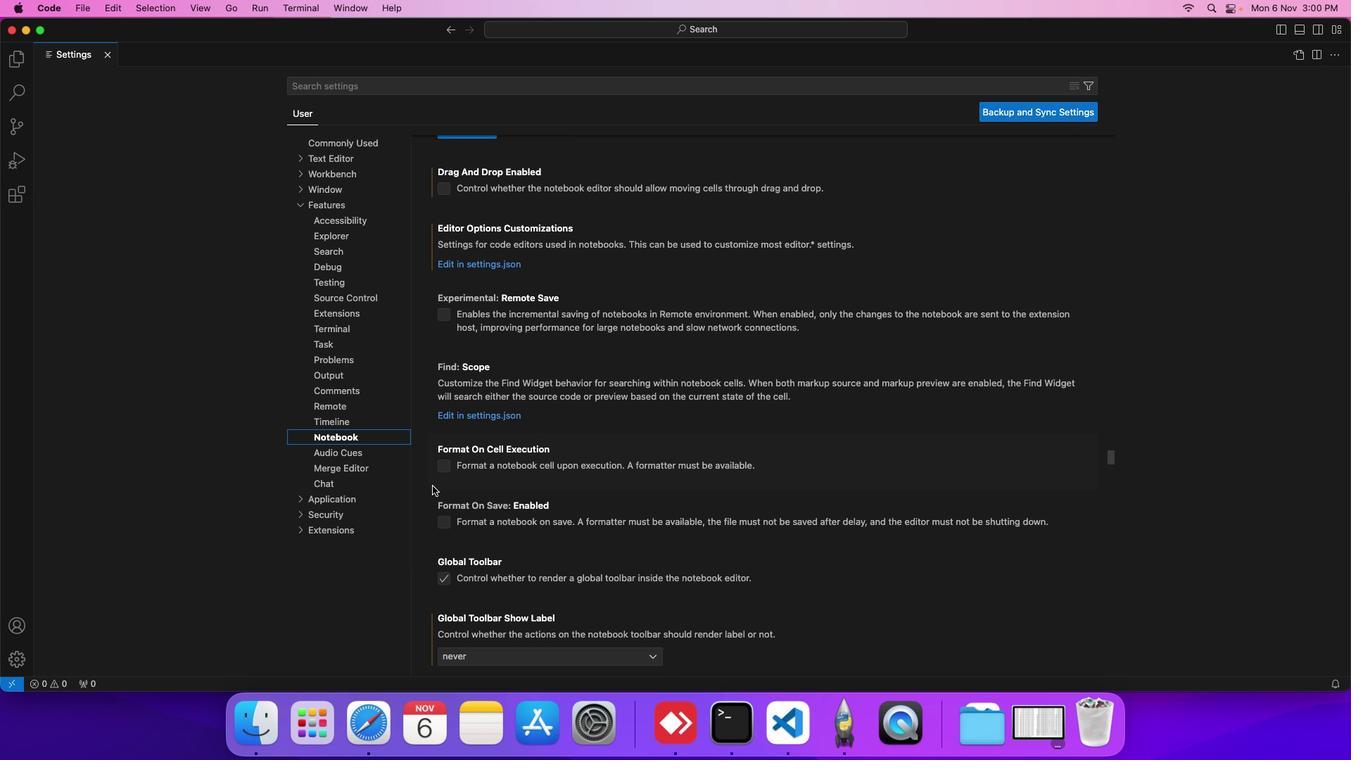 
Action: Mouse scrolled (431, 468) with delta (14, -1)
Screenshot: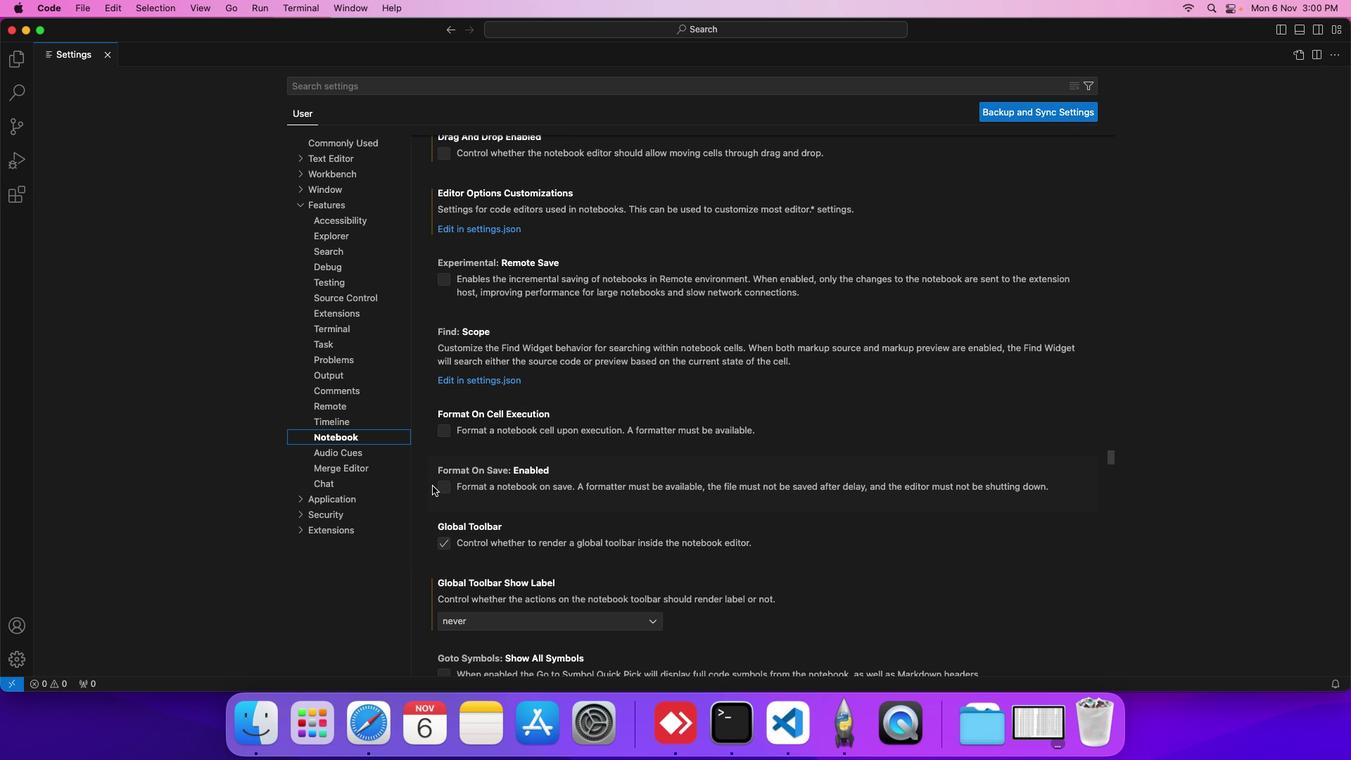 
Action: Mouse scrolled (431, 468) with delta (14, -1)
Screenshot: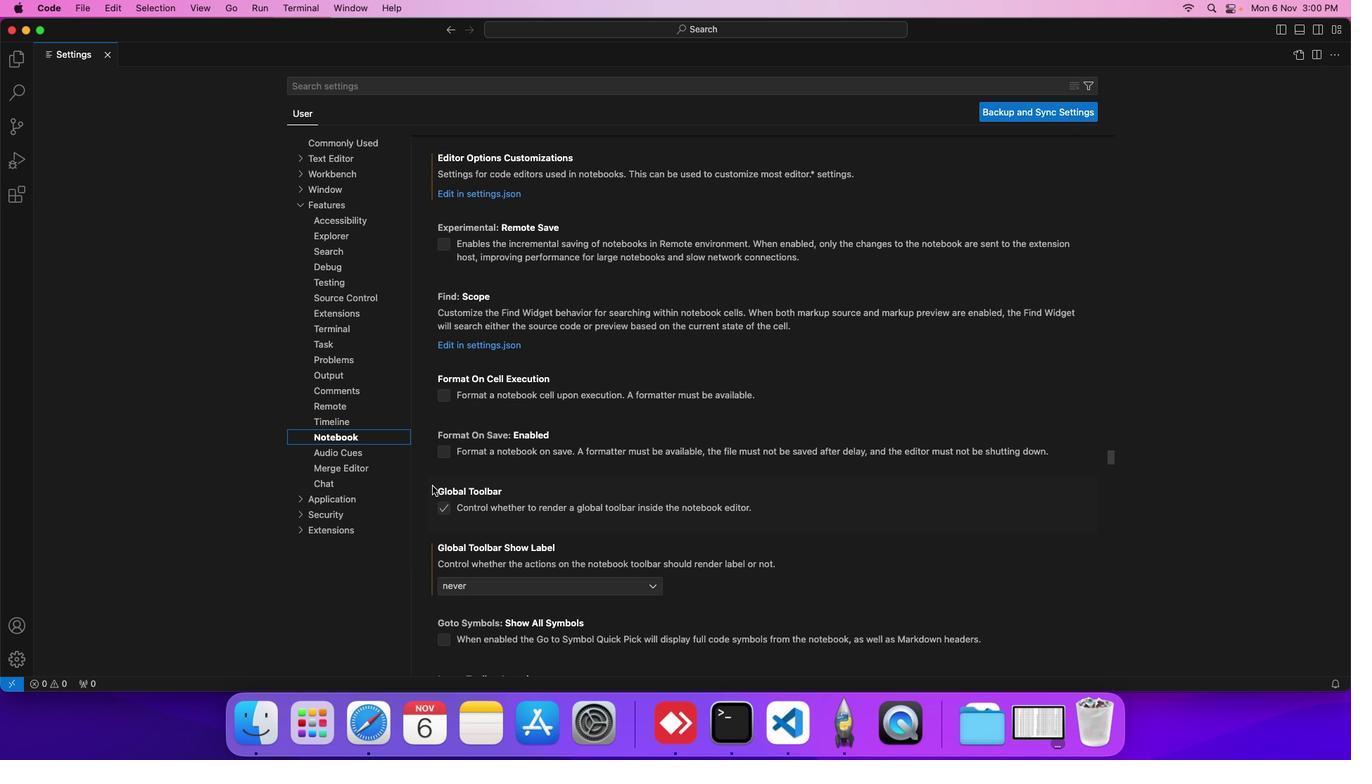 
Action: Mouse scrolled (431, 468) with delta (14, -1)
Screenshot: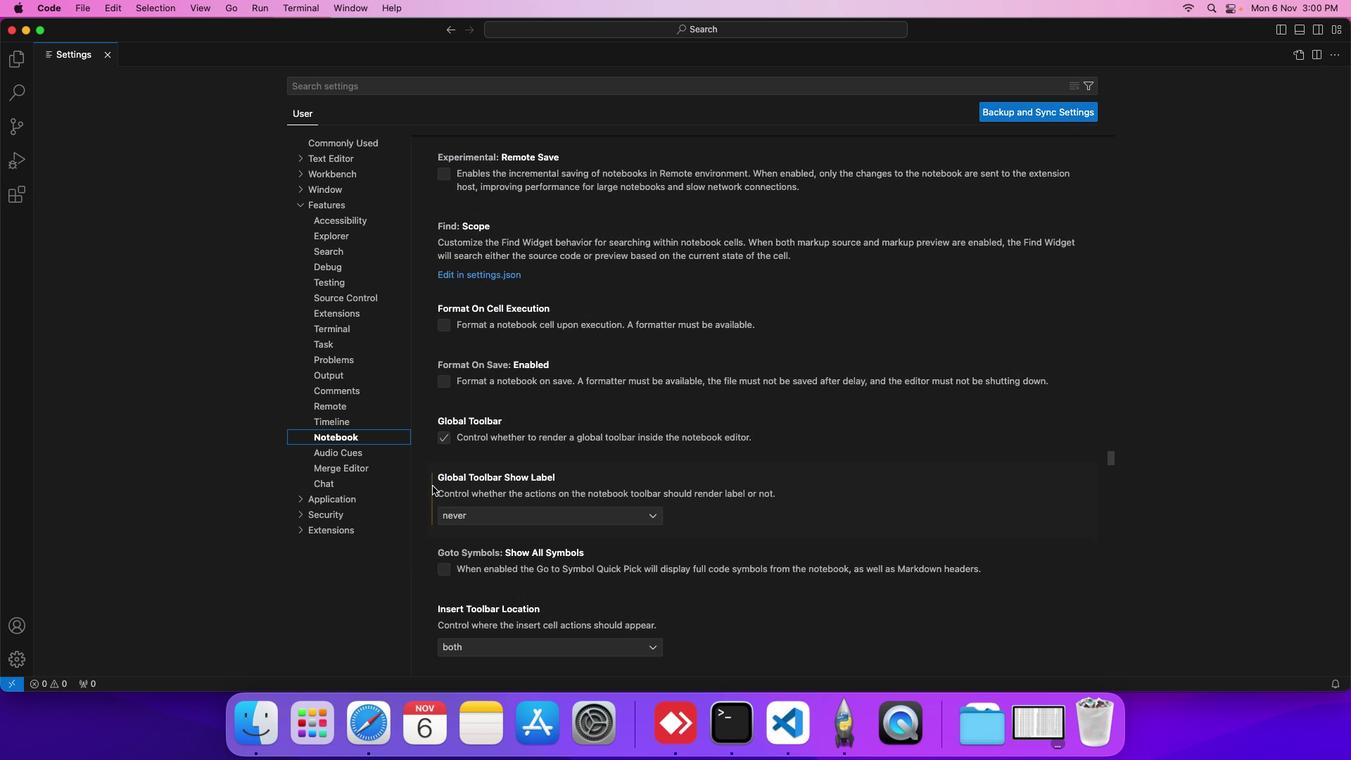 
Action: Mouse scrolled (431, 468) with delta (14, -1)
Screenshot: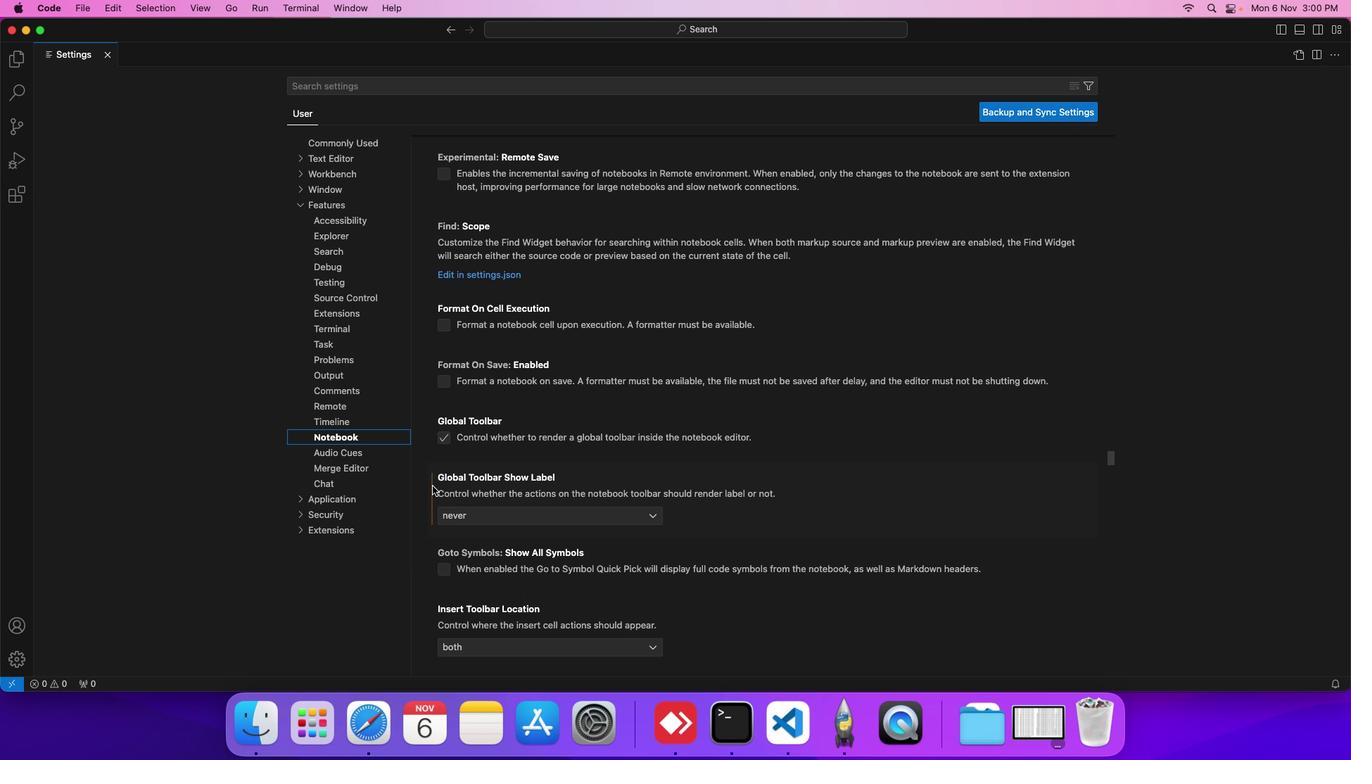 
Action: Mouse scrolled (431, 468) with delta (14, -1)
Screenshot: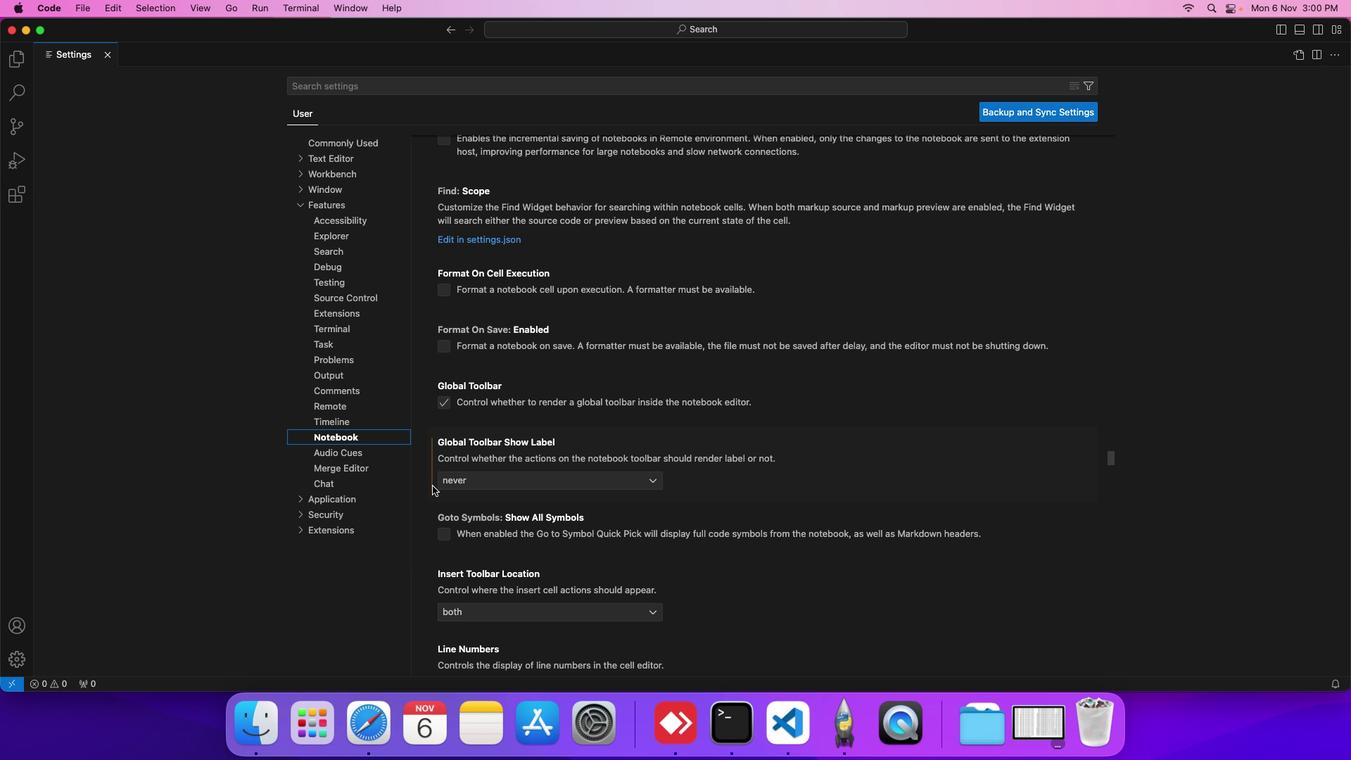 
Action: Mouse moved to (506, 467)
Screenshot: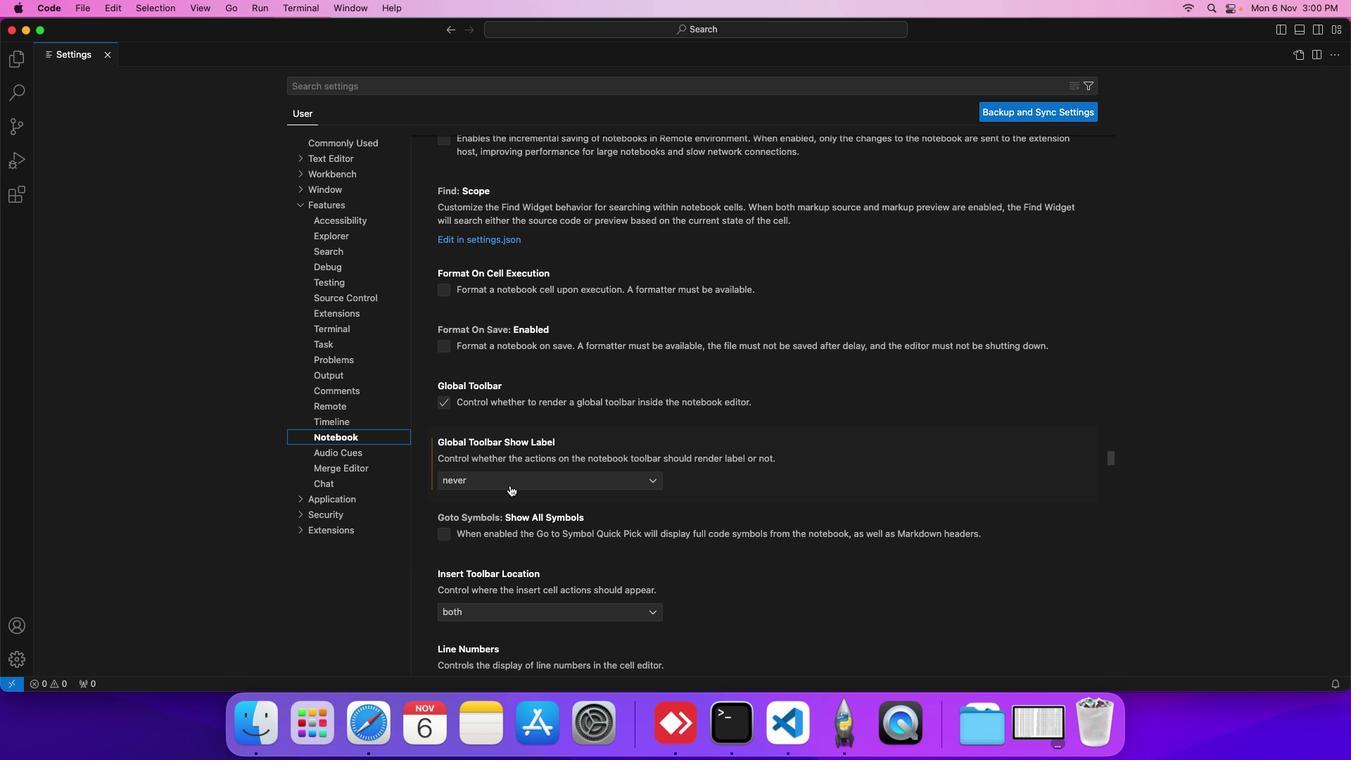 
Action: Mouse pressed left at (506, 467)
Screenshot: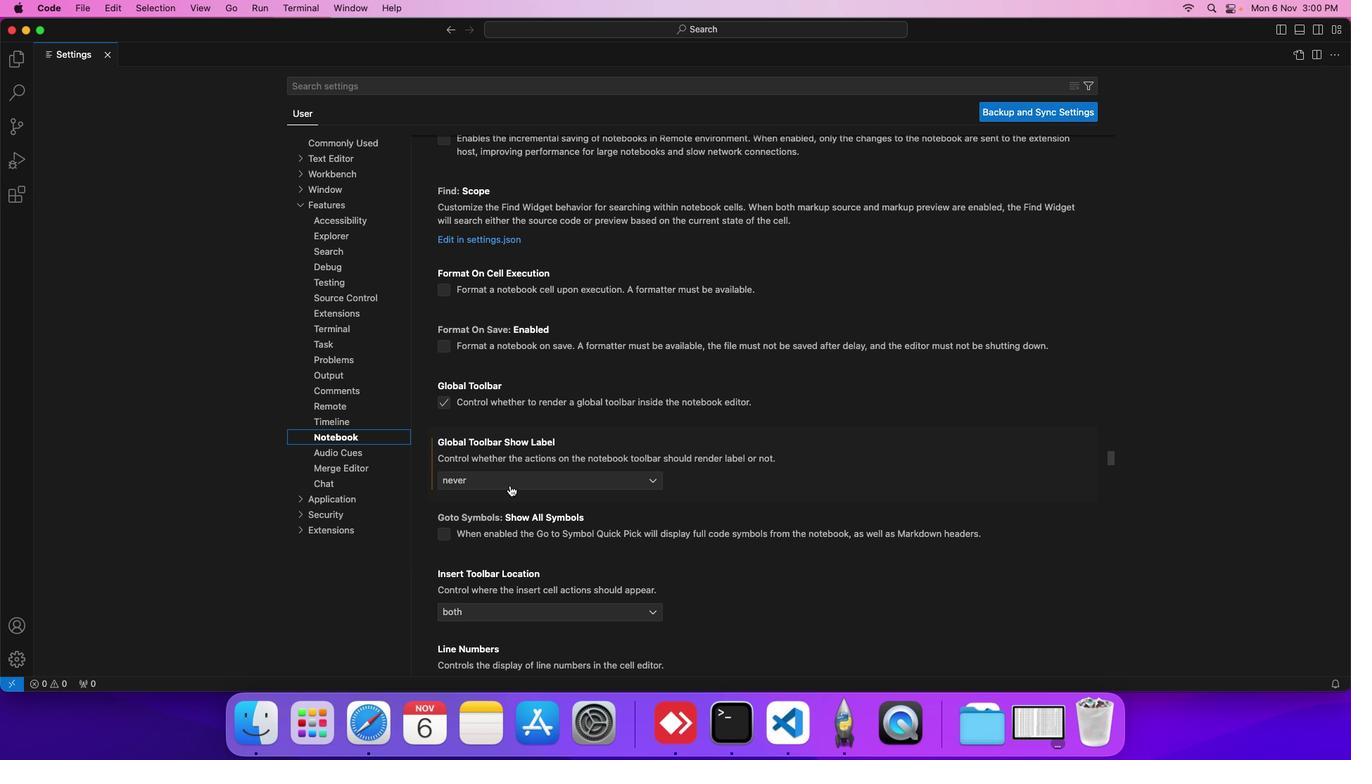 
Action: Mouse moved to (499, 482)
Screenshot: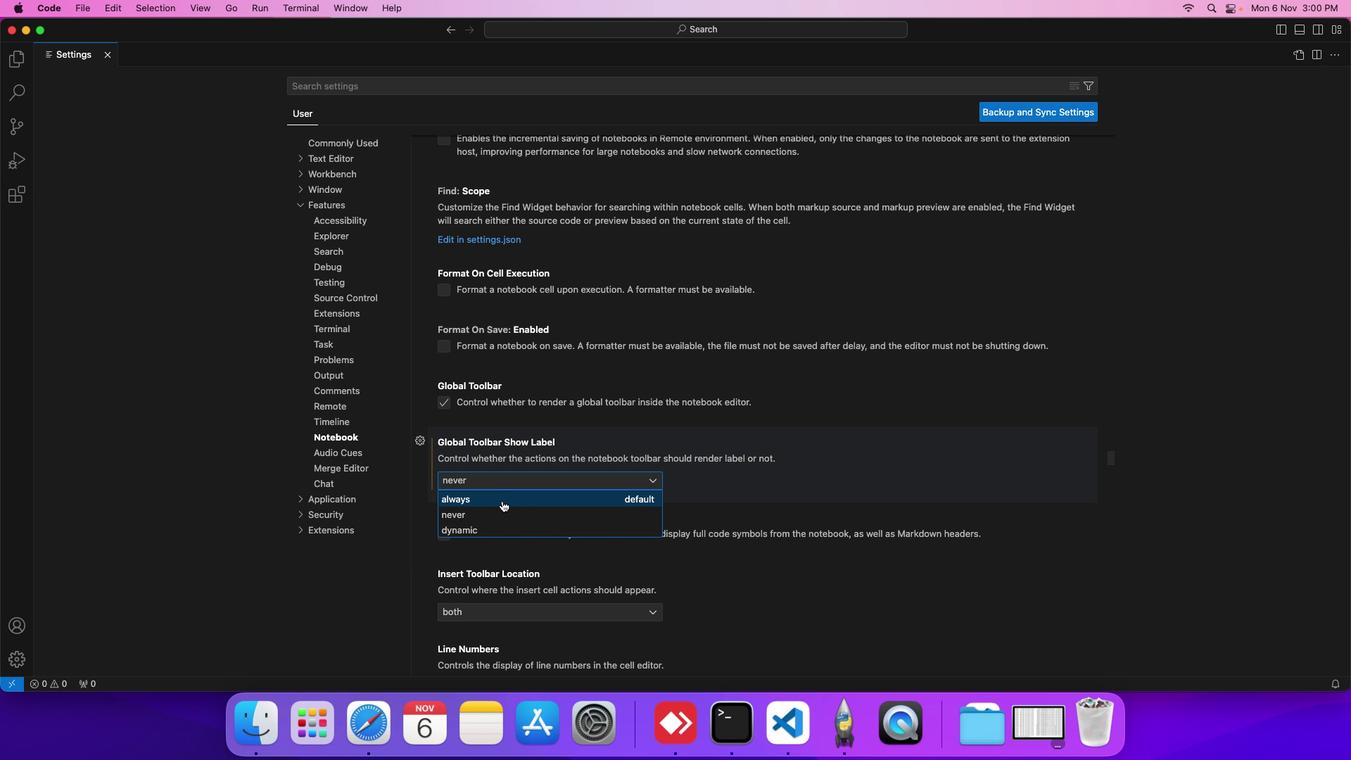 
Action: Mouse pressed left at (499, 482)
Screenshot: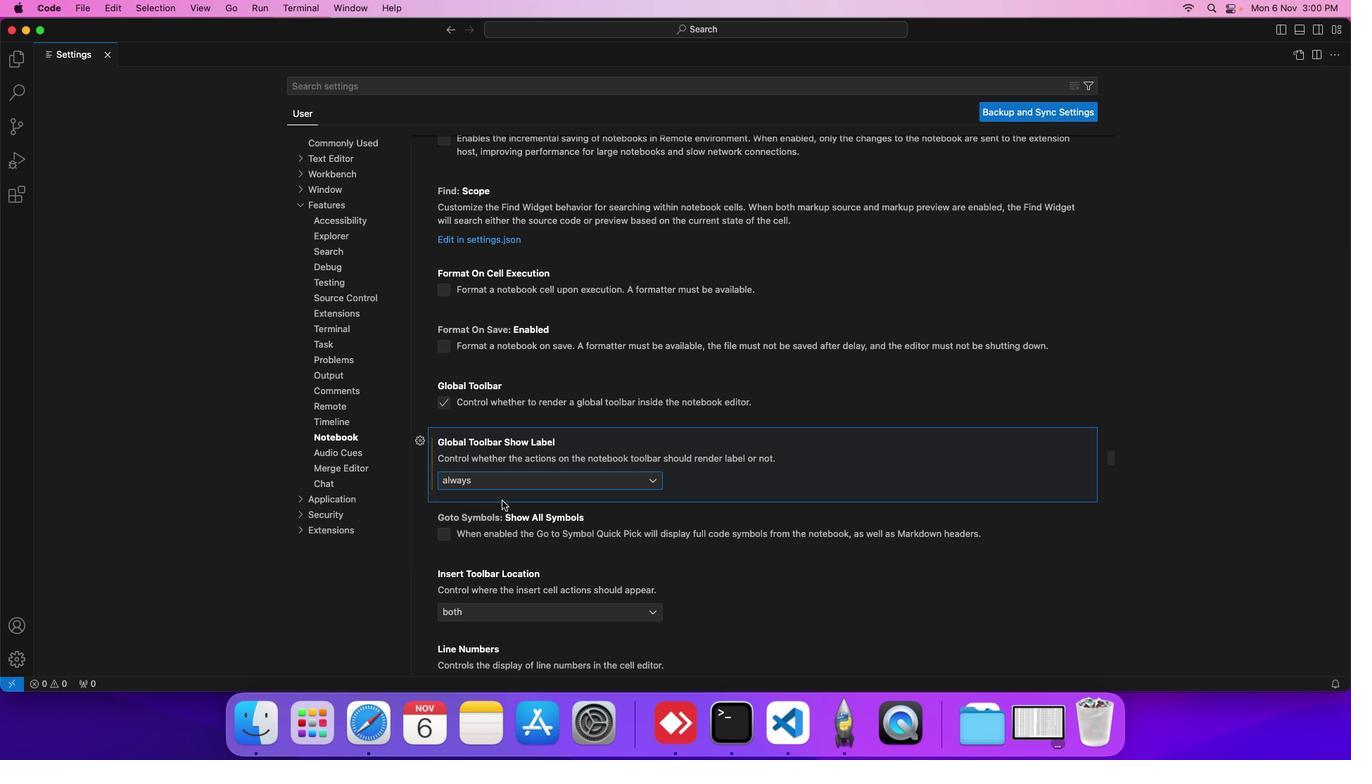 
Action: Mouse moved to (566, 483)
Screenshot: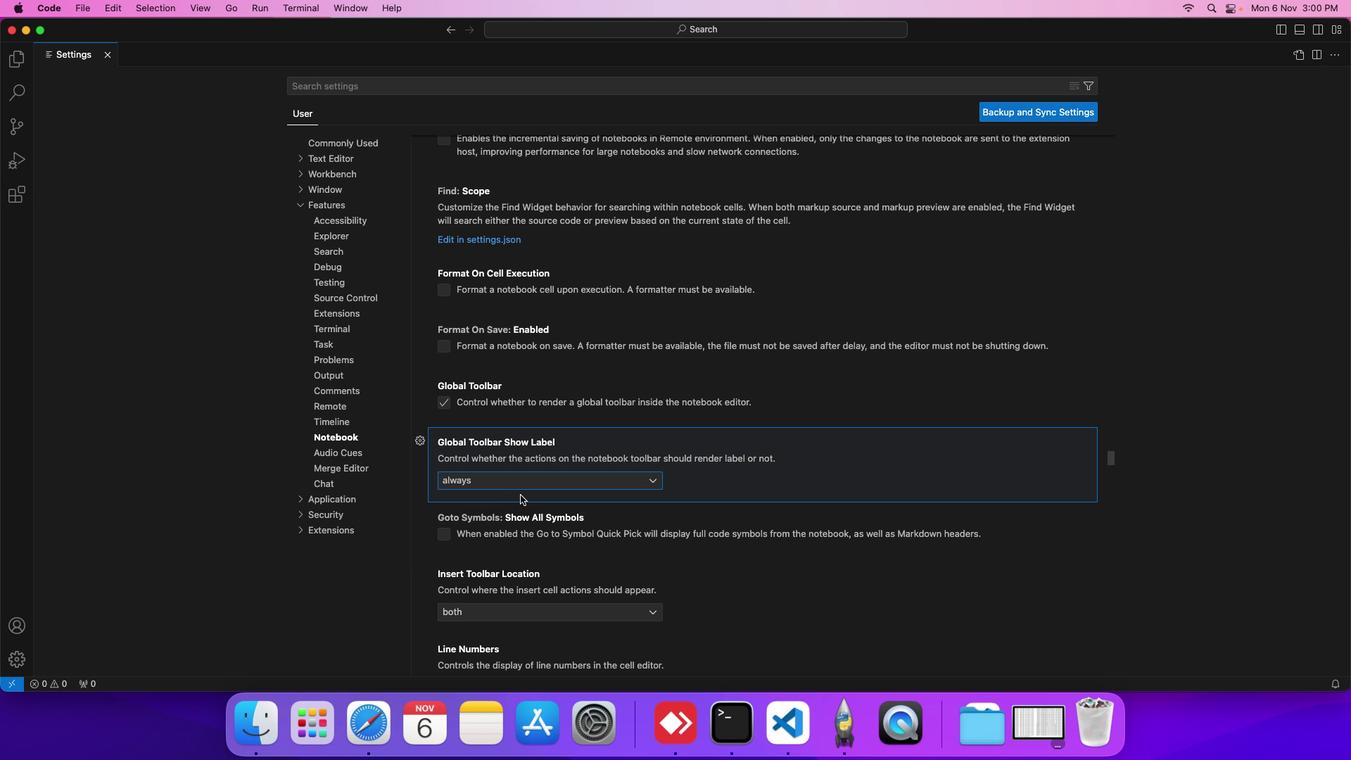 
